 Task: Log work in the project ByteTech for the issue 'Implement a new cloud-based payroll management system for a company with advanced payroll processing and reporting features' spent time as '3w 6d 13h 27m' and remaining time as '5w 3d 6h 51m' and move to top of backlog. Now add the issue to the epic 'Microservices architecture implementation'. Log work in the project ByteTech for the issue 'Integrate a new geolocation feature into an existing mobile application to enhance user experience and personalization' spent time as '5w 2d 17h 40m' and remaining time as '1w 3d 22h 20m' and move to bottom of backlog. Now add the issue to the epic 'Digital product development'
Action: Mouse moved to (113, 202)
Screenshot: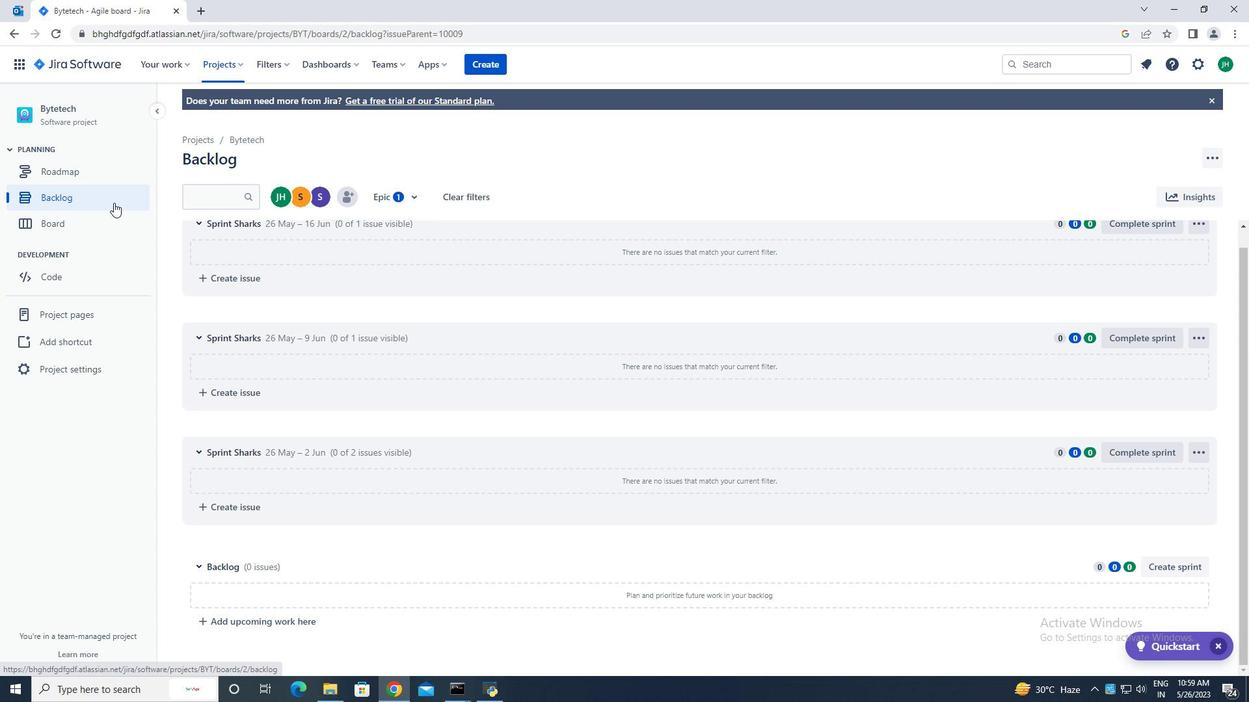 
Action: Mouse pressed left at (113, 202)
Screenshot: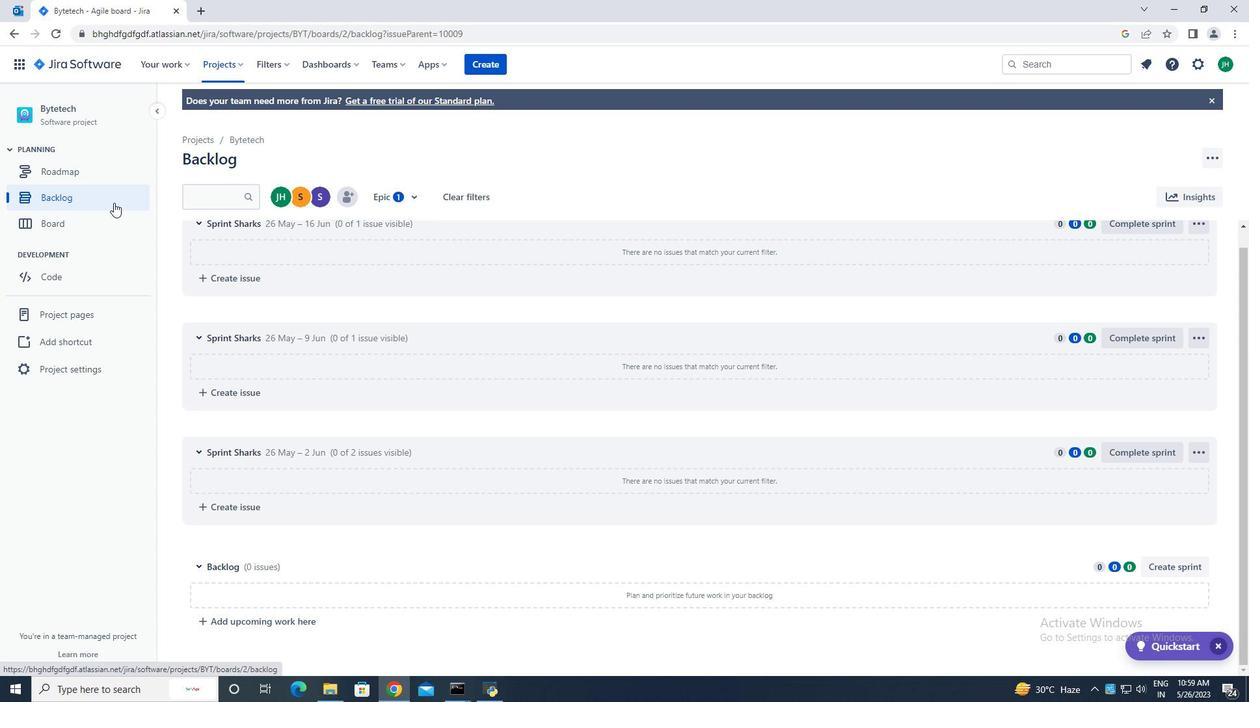 
Action: Mouse moved to (1028, 503)
Screenshot: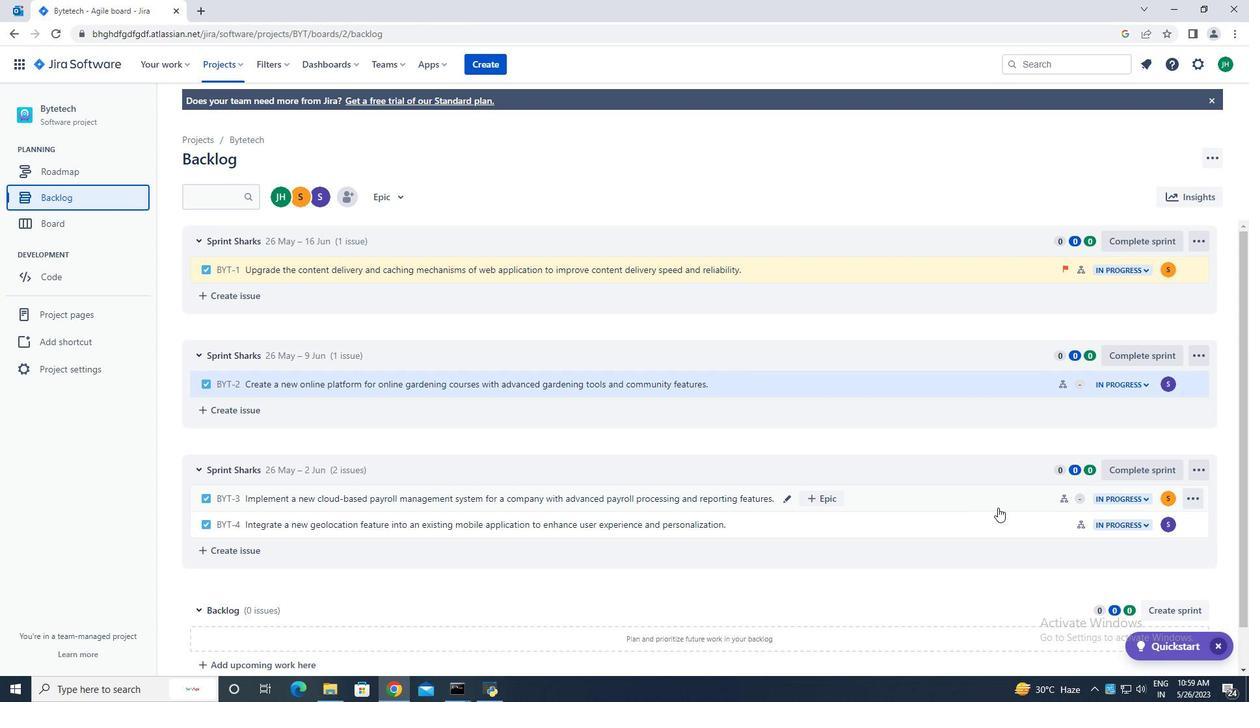 
Action: Mouse pressed left at (1028, 503)
Screenshot: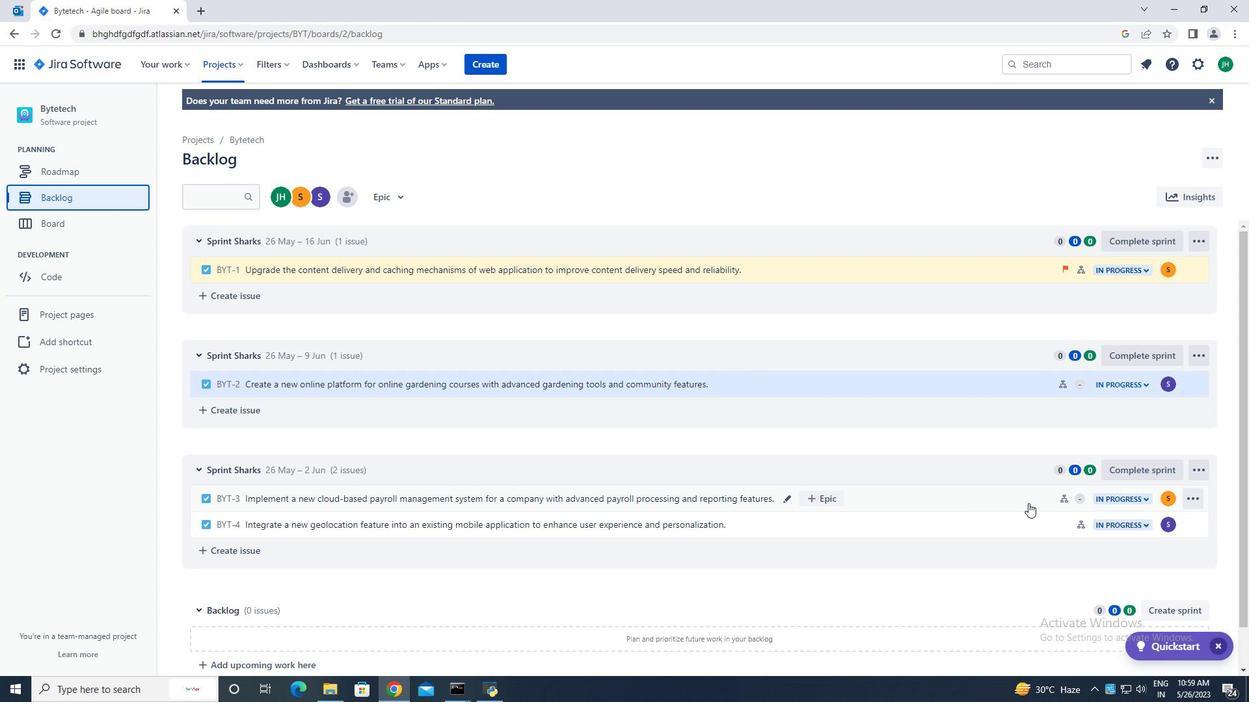 
Action: Mouse moved to (1188, 238)
Screenshot: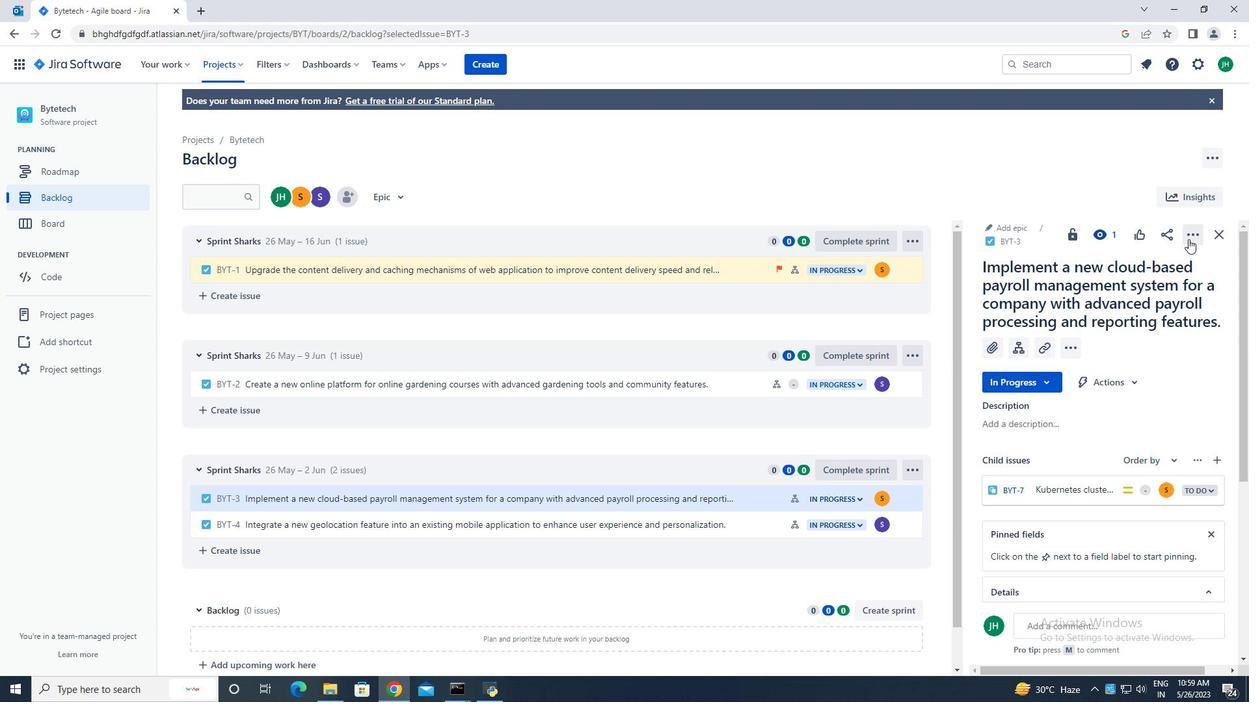 
Action: Mouse pressed left at (1188, 238)
Screenshot: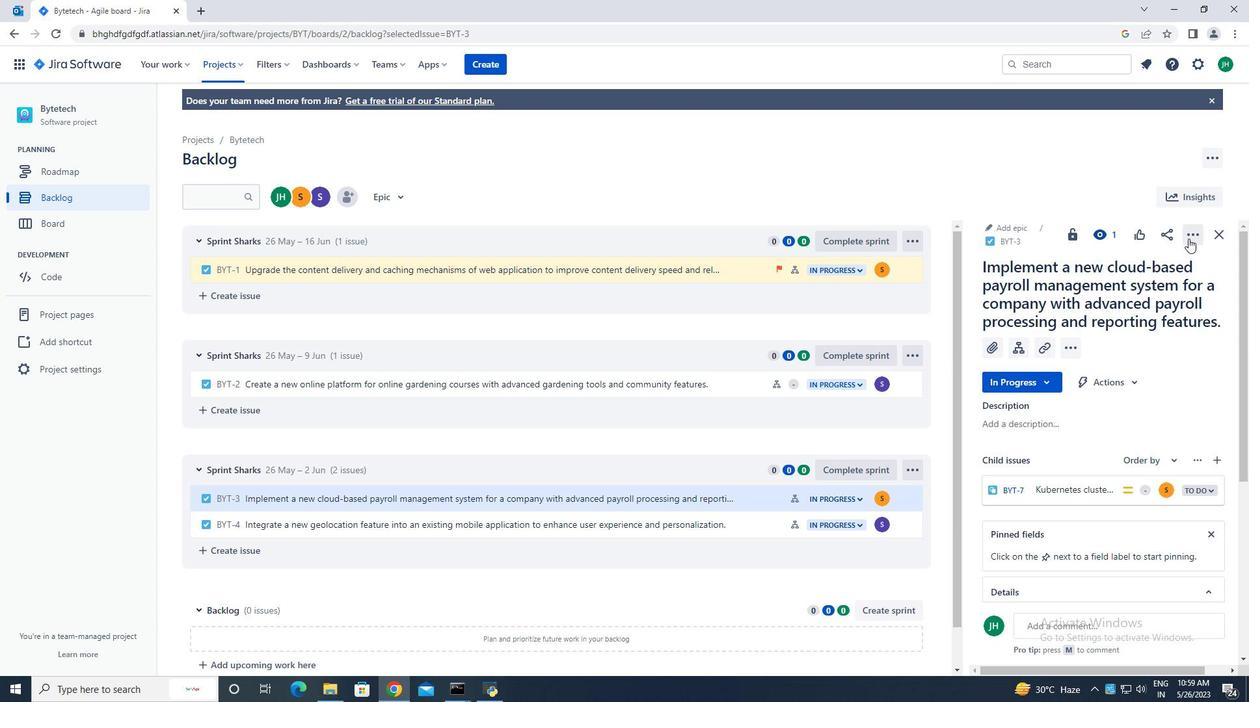 
Action: Mouse moved to (1120, 271)
Screenshot: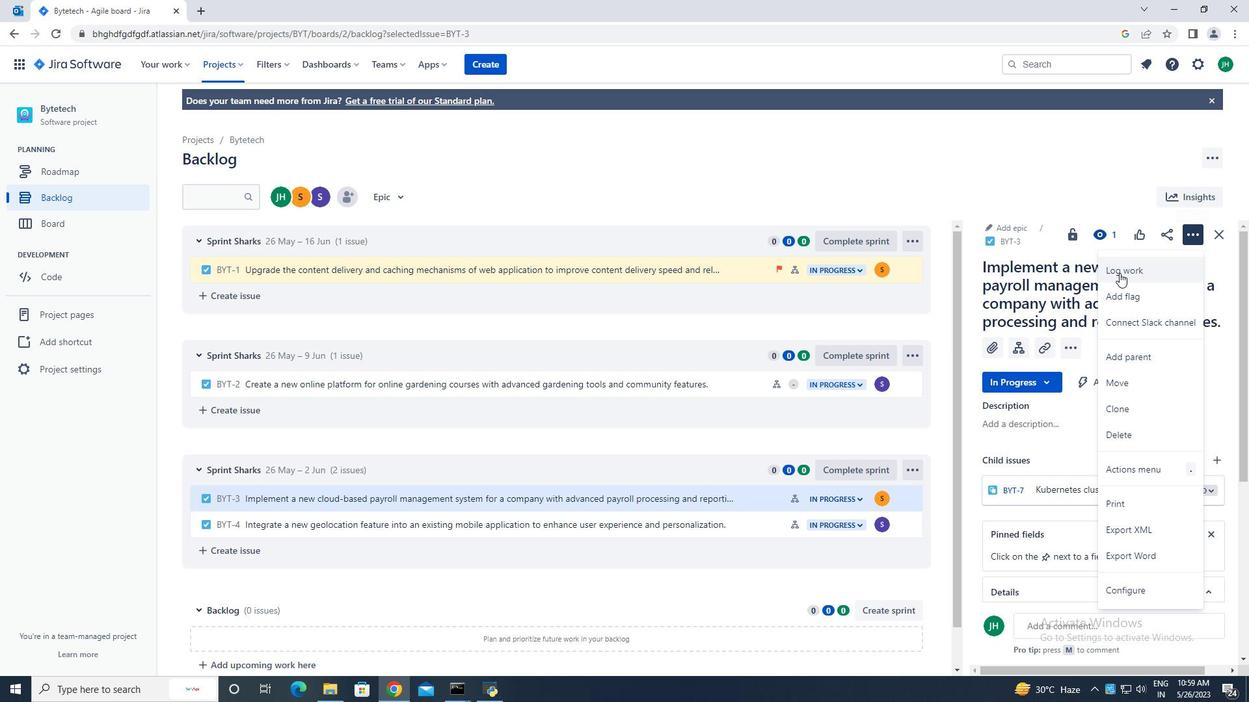 
Action: Mouse pressed left at (1120, 271)
Screenshot: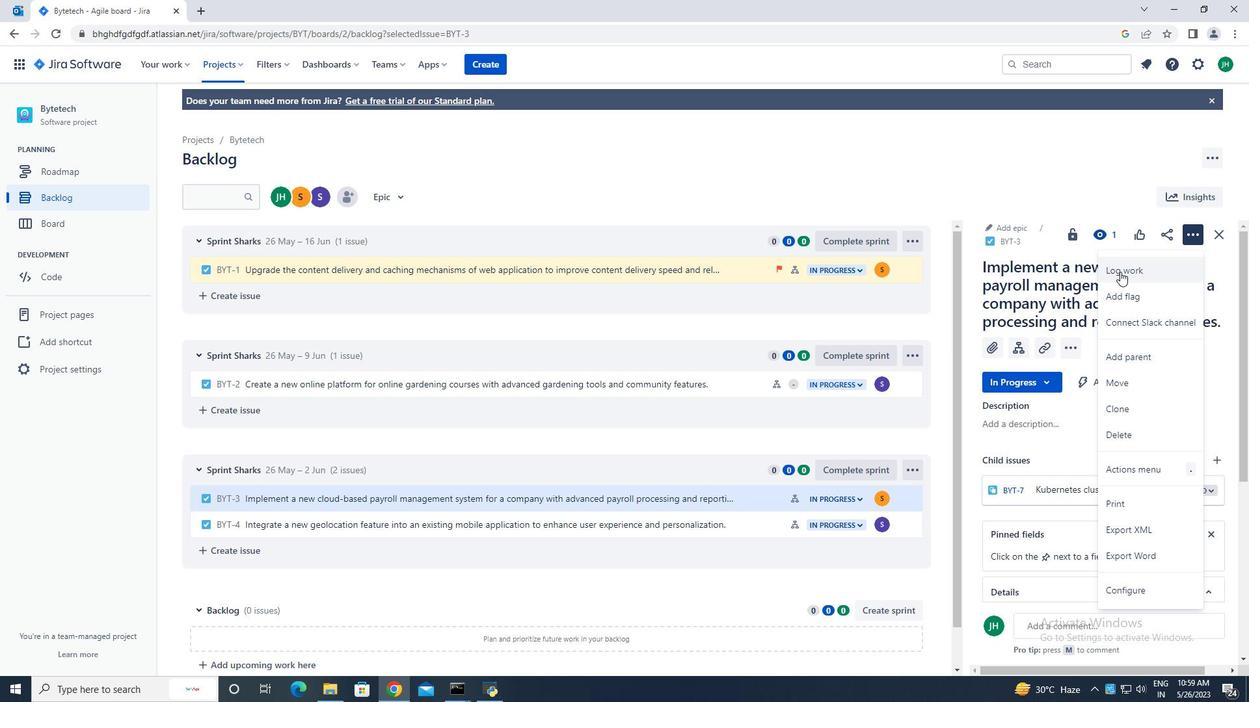 
Action: Mouse moved to (567, 193)
Screenshot: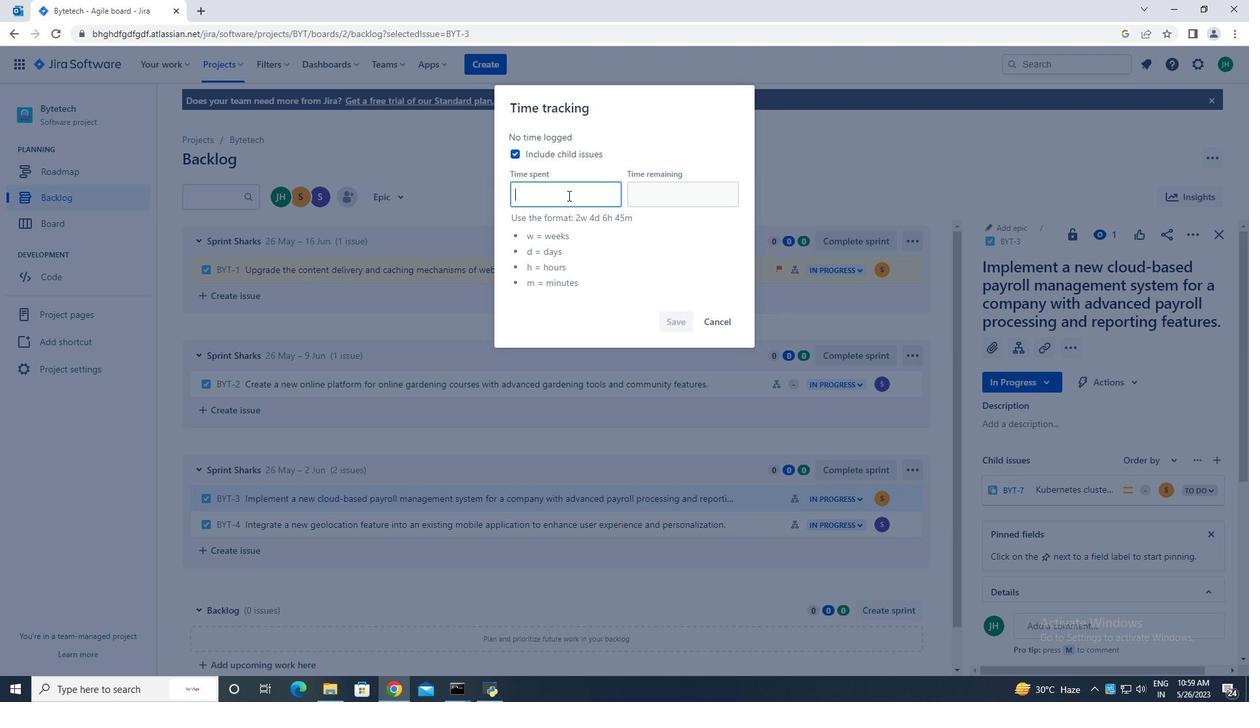 
Action: Key pressed 3w<Key.space>6d<Key.space>13h<Key.space>27m
Screenshot: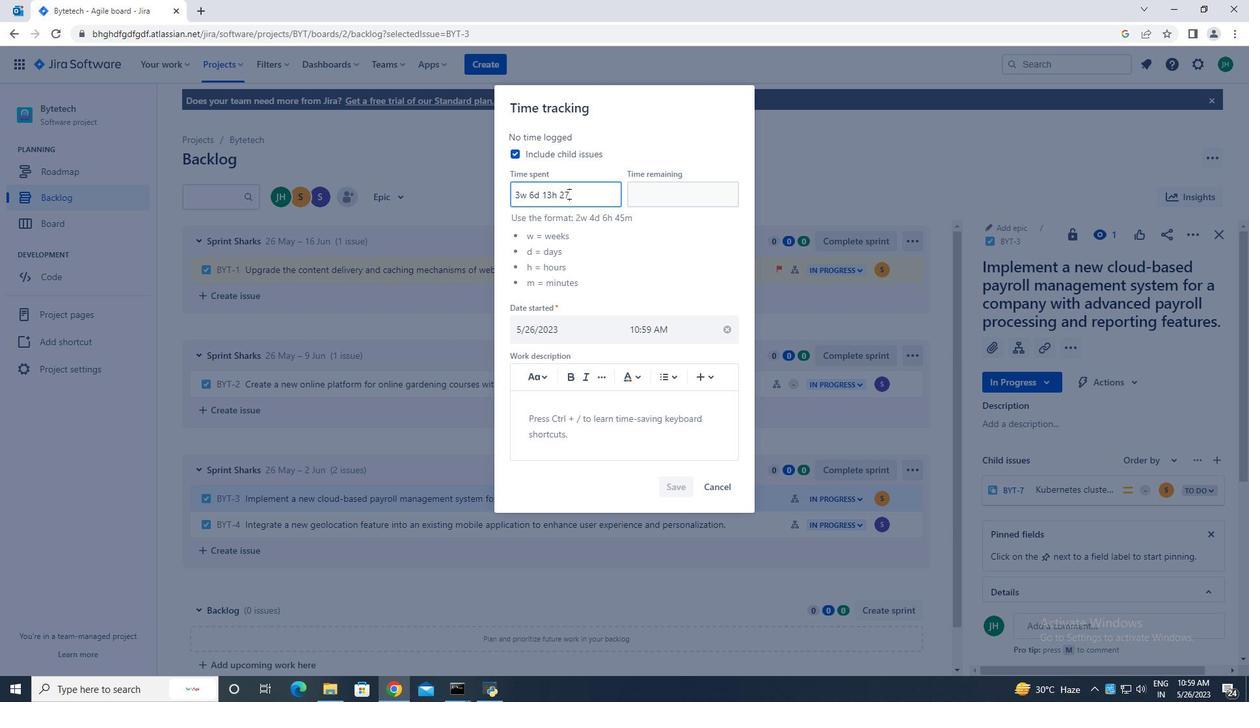 
Action: Mouse moved to (679, 197)
Screenshot: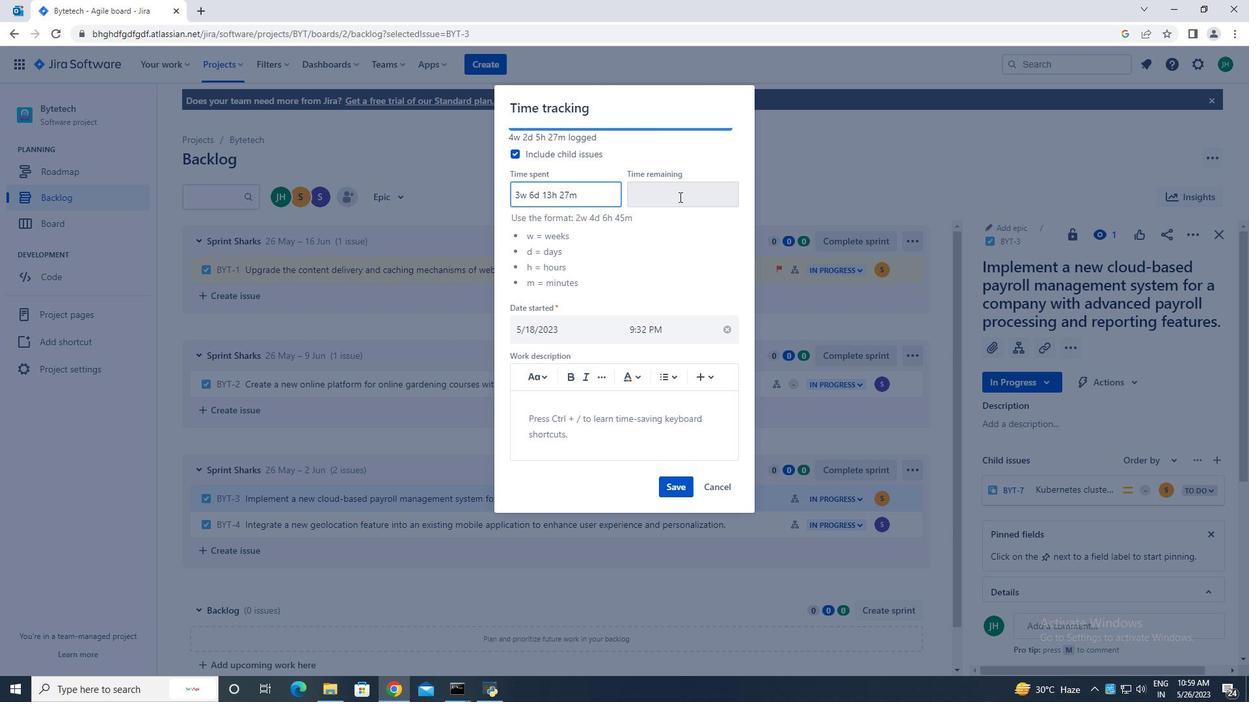 
Action: Mouse pressed left at (679, 197)
Screenshot: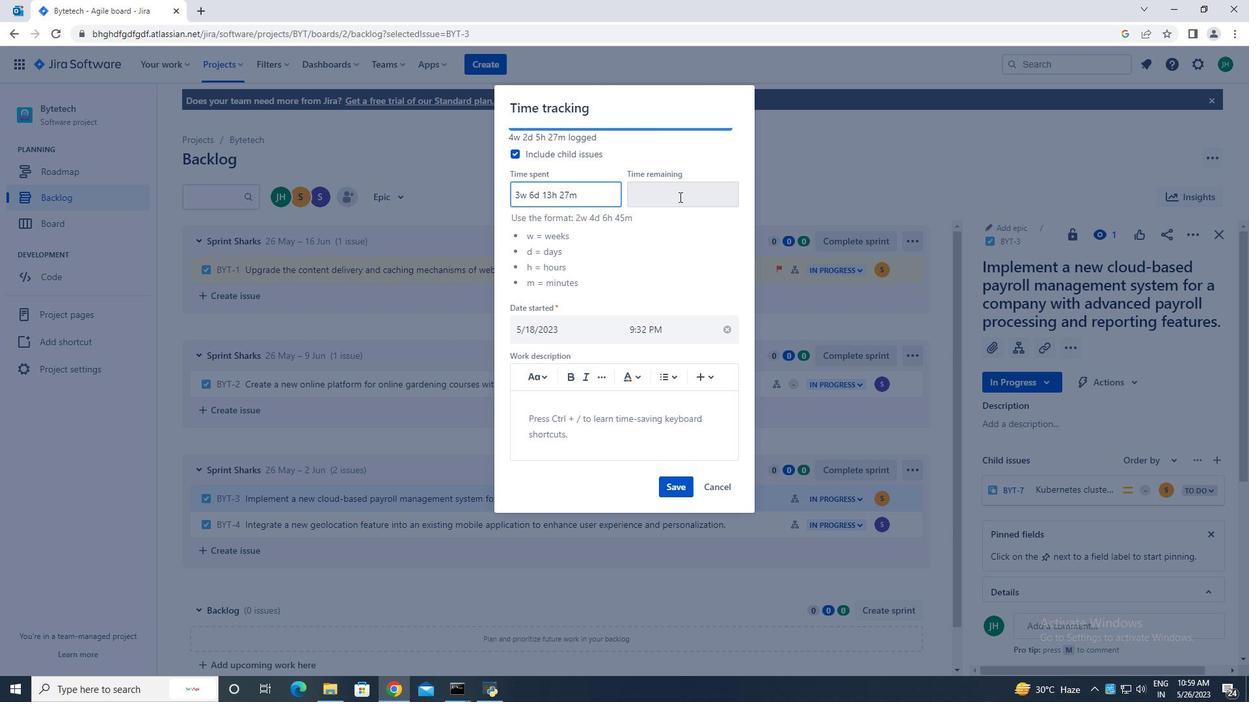 
Action: Key pressed 5w<Key.space>3d<Key.space>6h<Key.space>51m
Screenshot: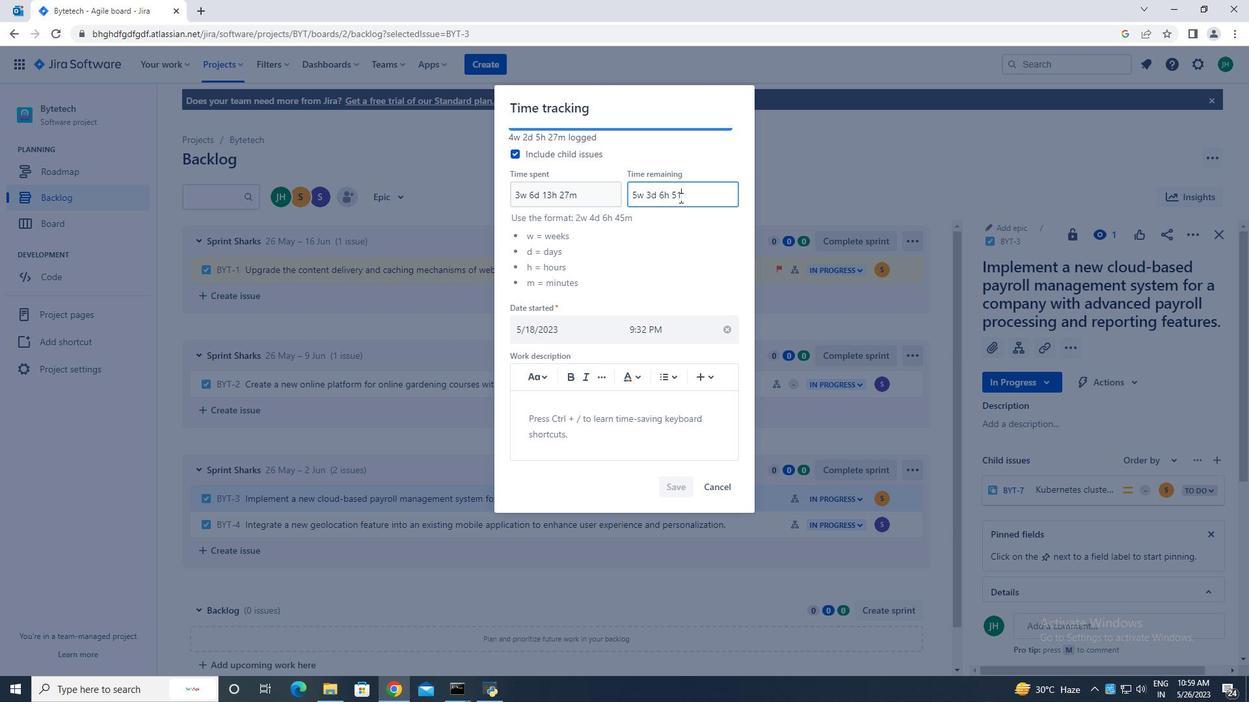 
Action: Mouse moved to (685, 483)
Screenshot: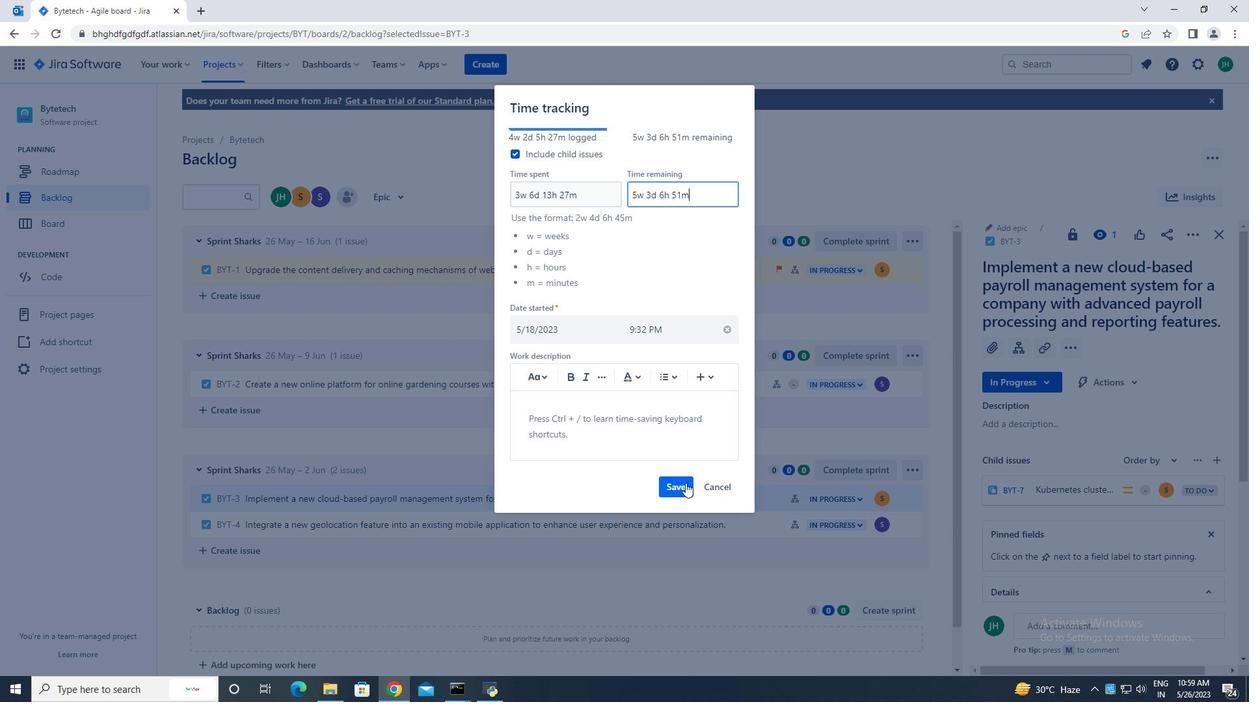 
Action: Mouse pressed left at (685, 483)
Screenshot: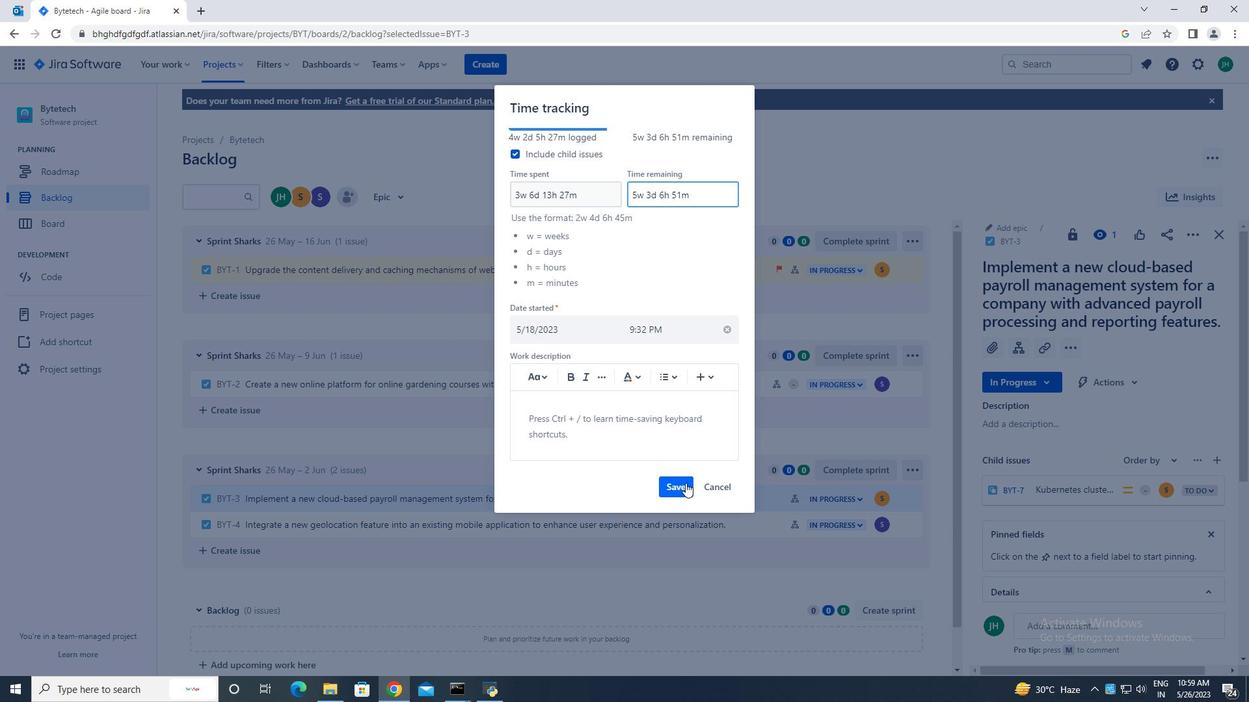 
Action: Mouse moved to (908, 496)
Screenshot: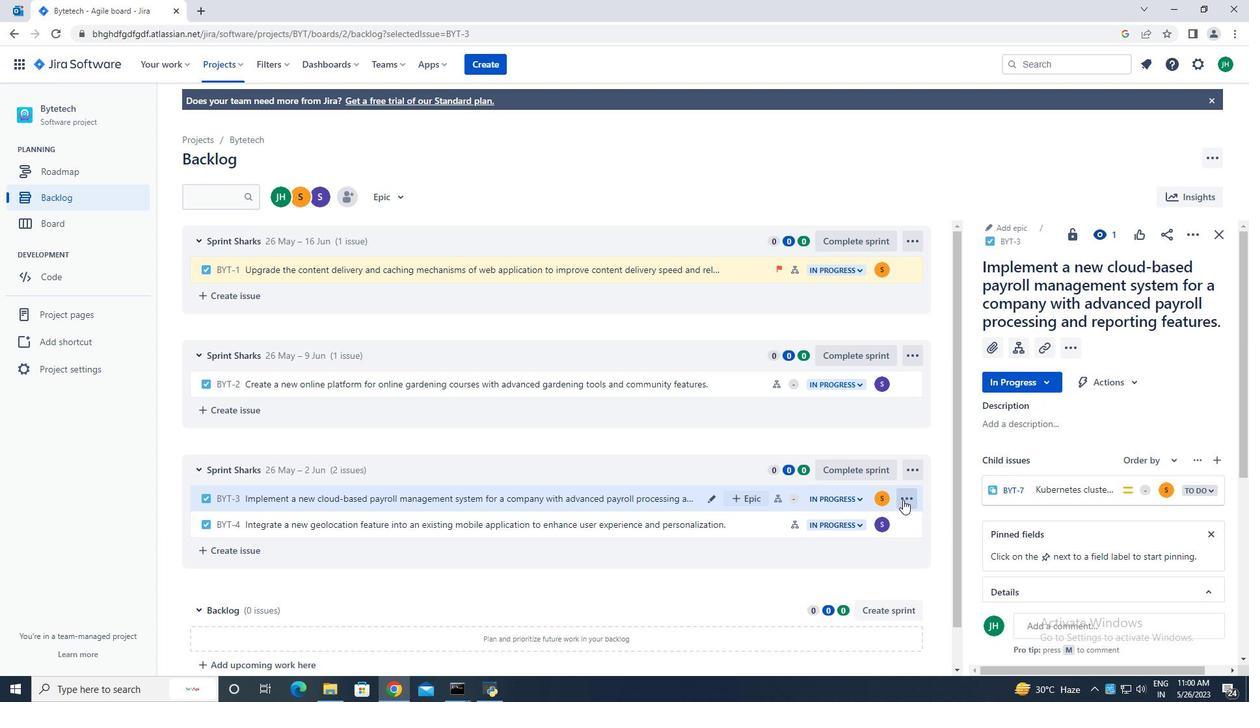 
Action: Mouse pressed left at (908, 496)
Screenshot: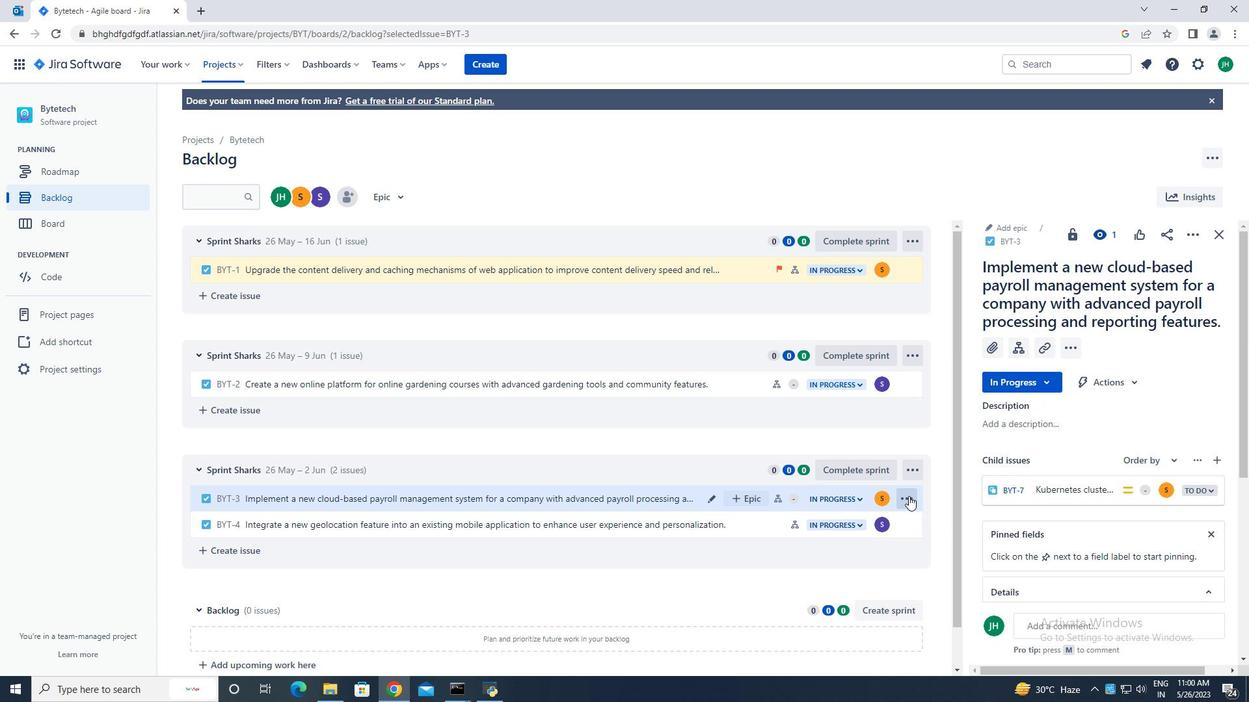 
Action: Mouse moved to (869, 445)
Screenshot: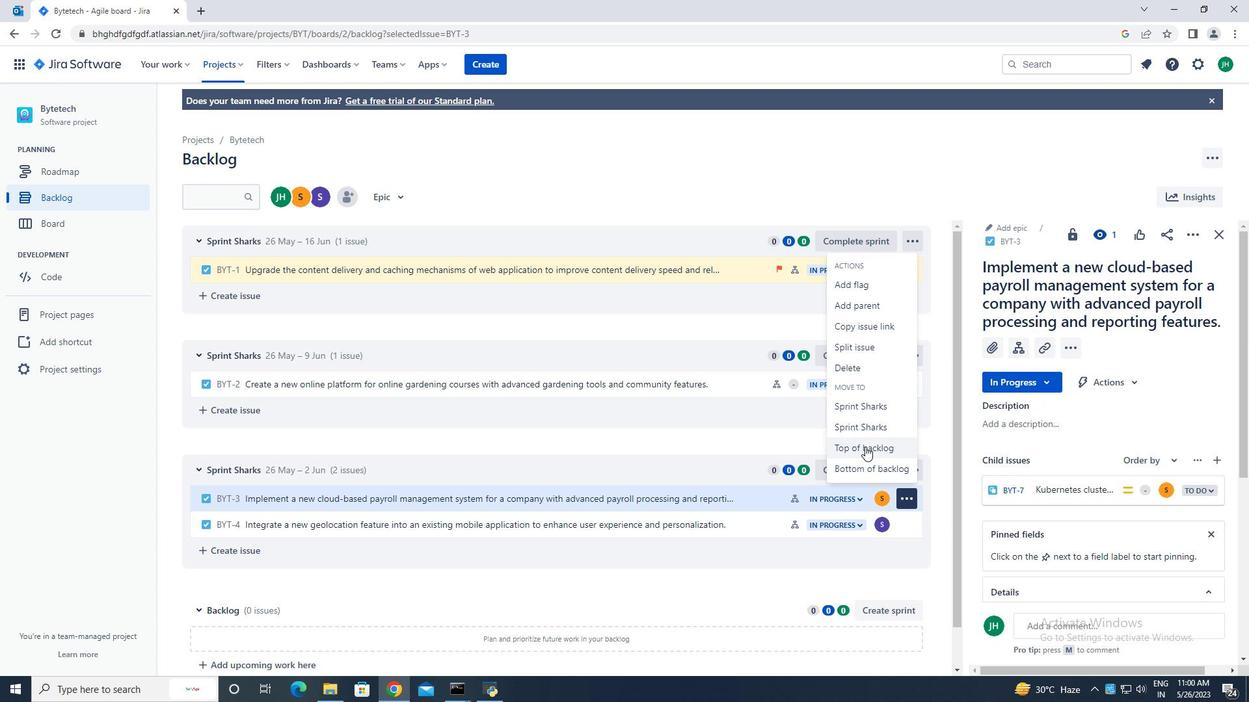 
Action: Mouse pressed left at (869, 445)
Screenshot: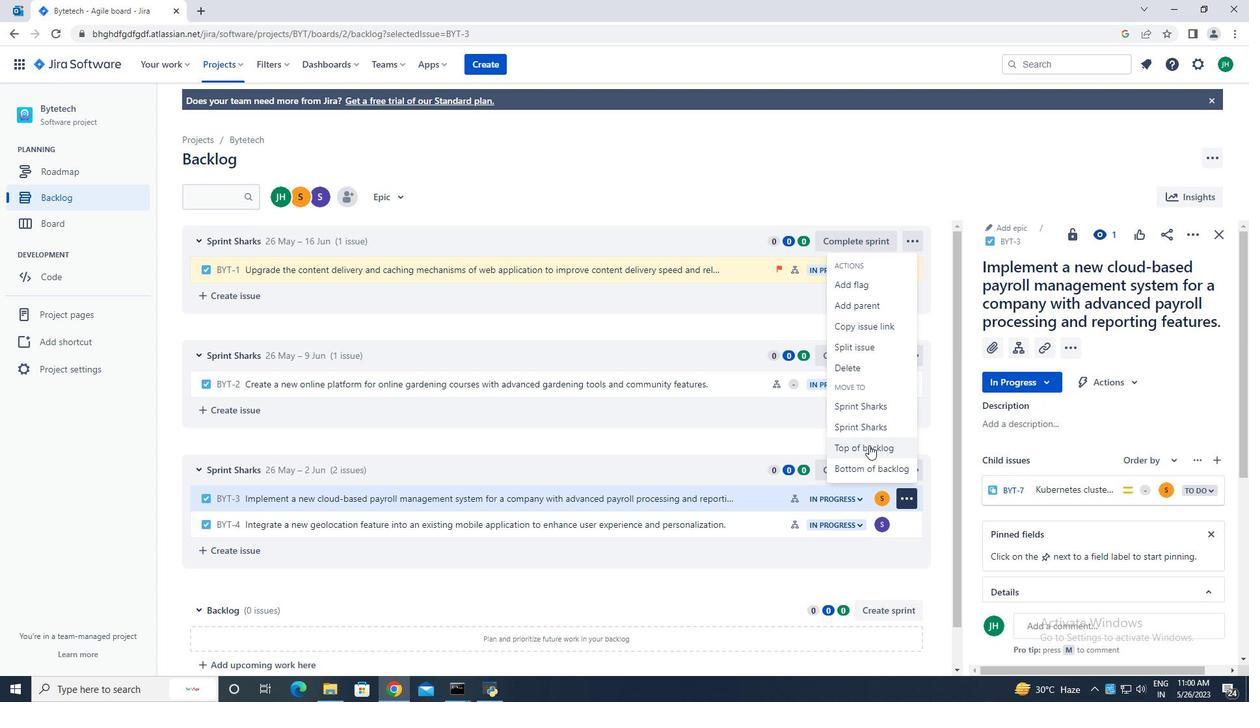 
Action: Mouse moved to (685, 210)
Screenshot: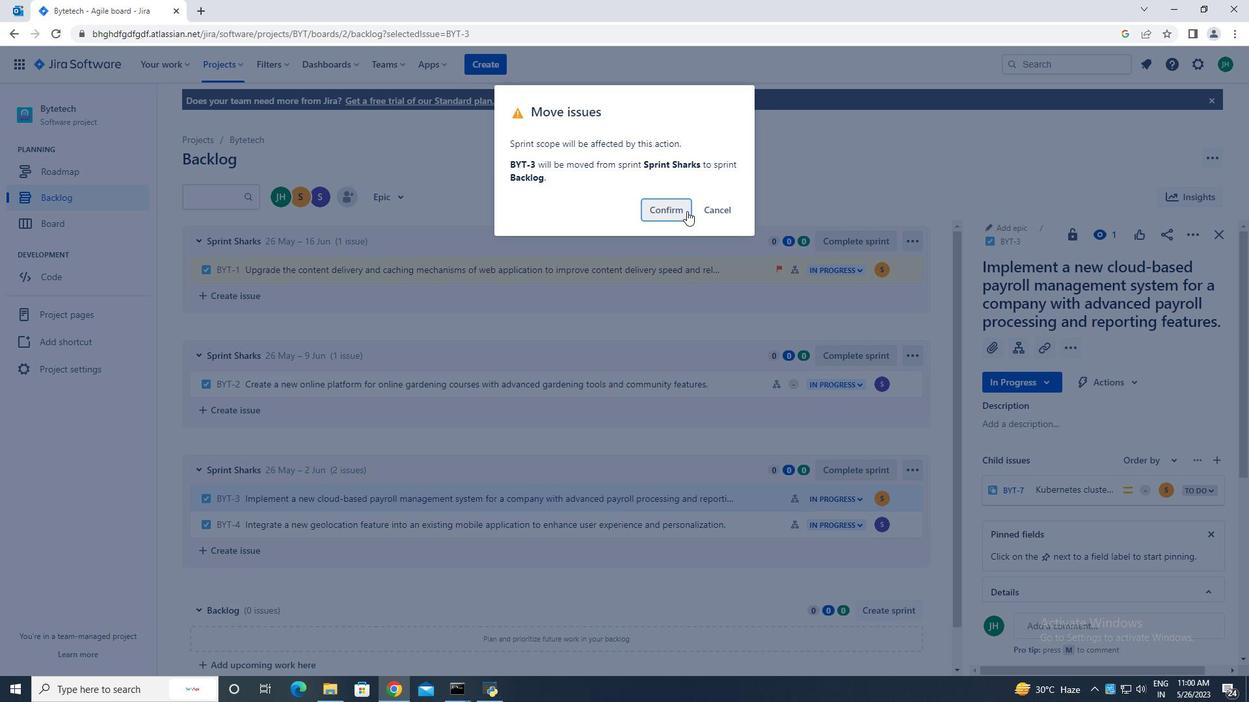 
Action: Mouse pressed left at (685, 210)
Screenshot: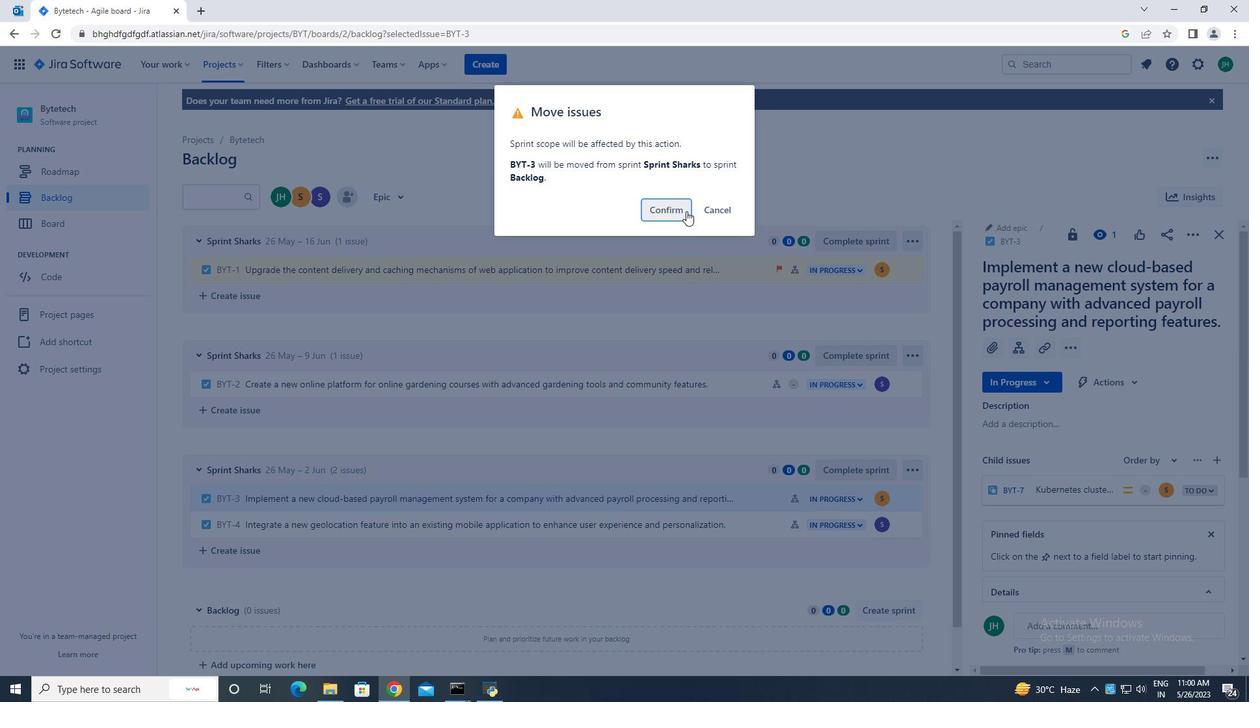 
Action: Mouse moved to (1221, 234)
Screenshot: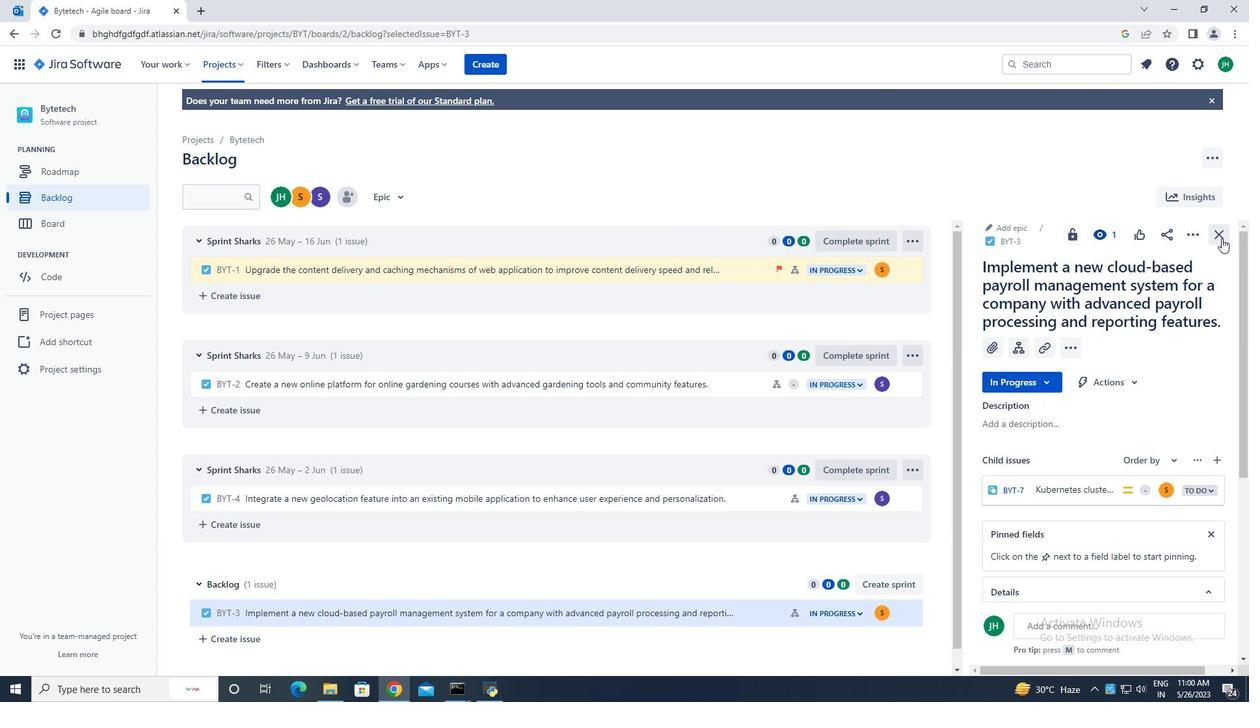 
Action: Mouse pressed left at (1221, 234)
Screenshot: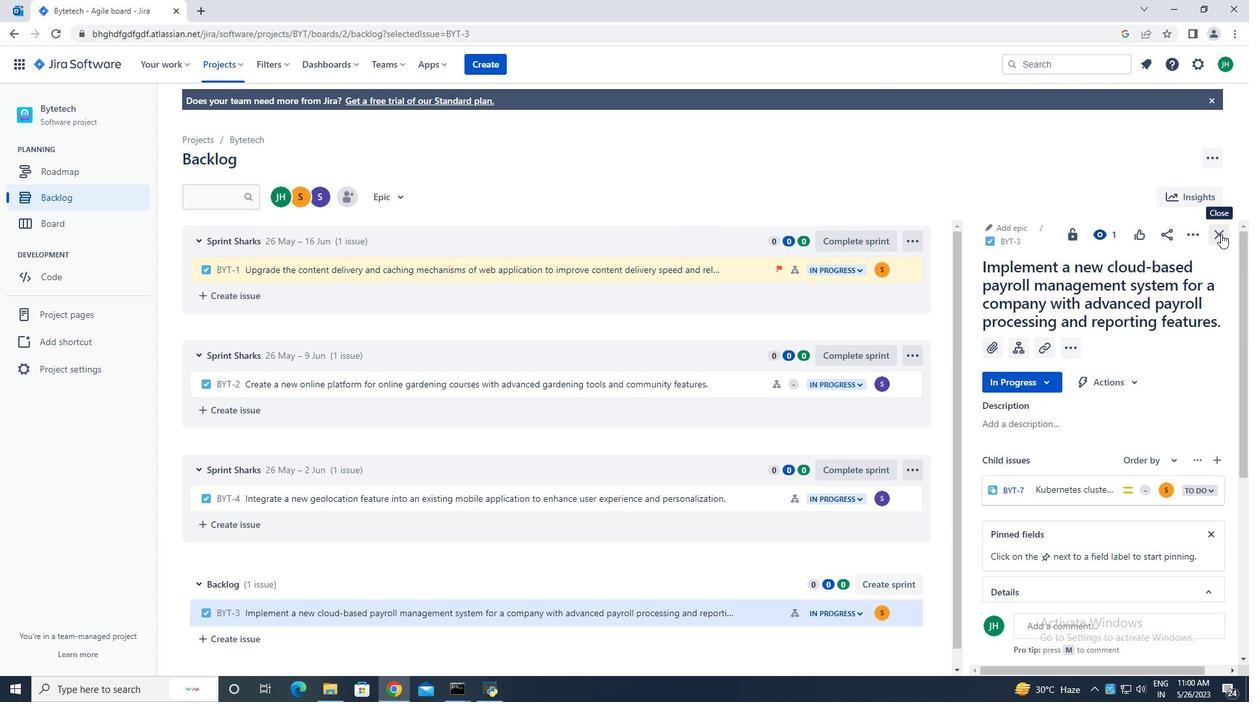
Action: Mouse moved to (387, 198)
Screenshot: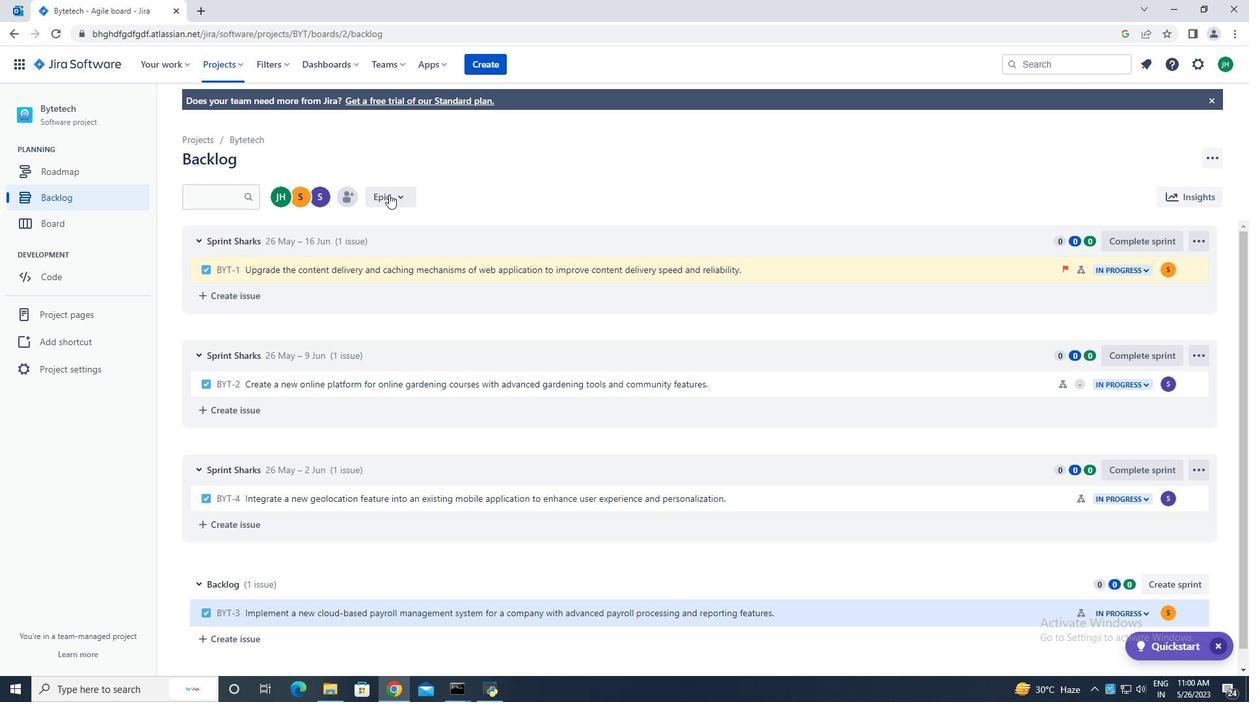 
Action: Mouse pressed left at (387, 198)
Screenshot: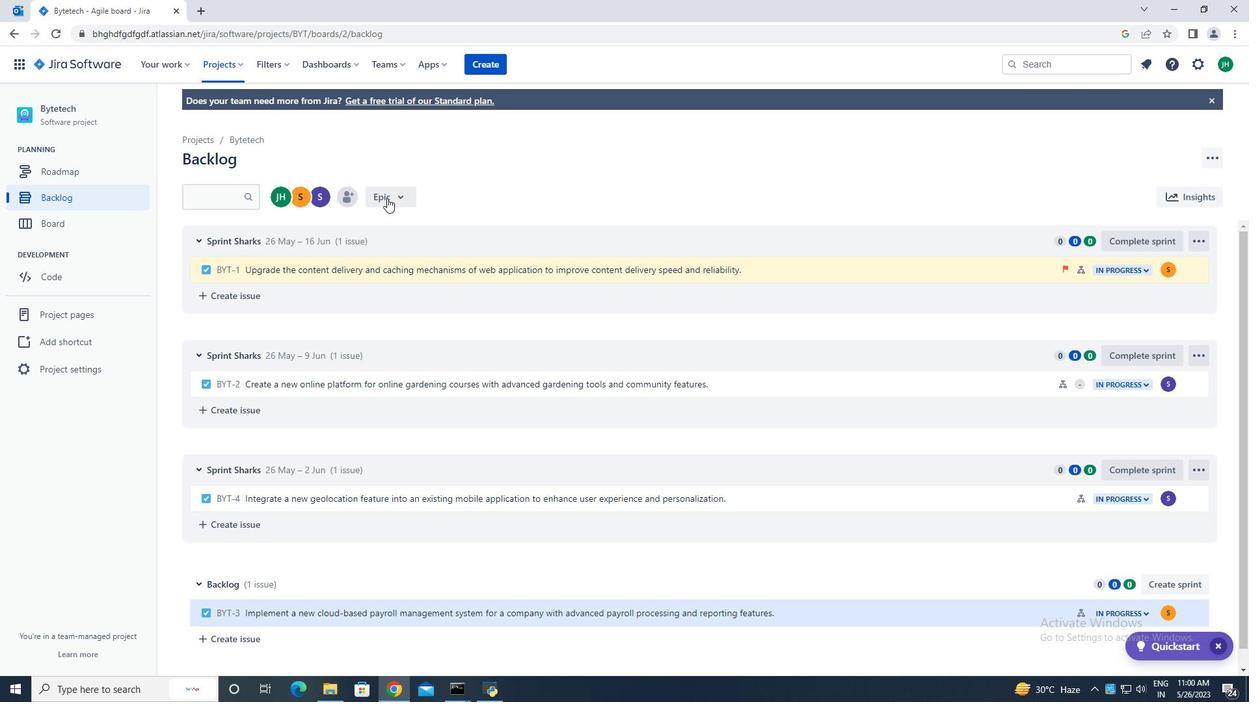 
Action: Mouse moved to (430, 290)
Screenshot: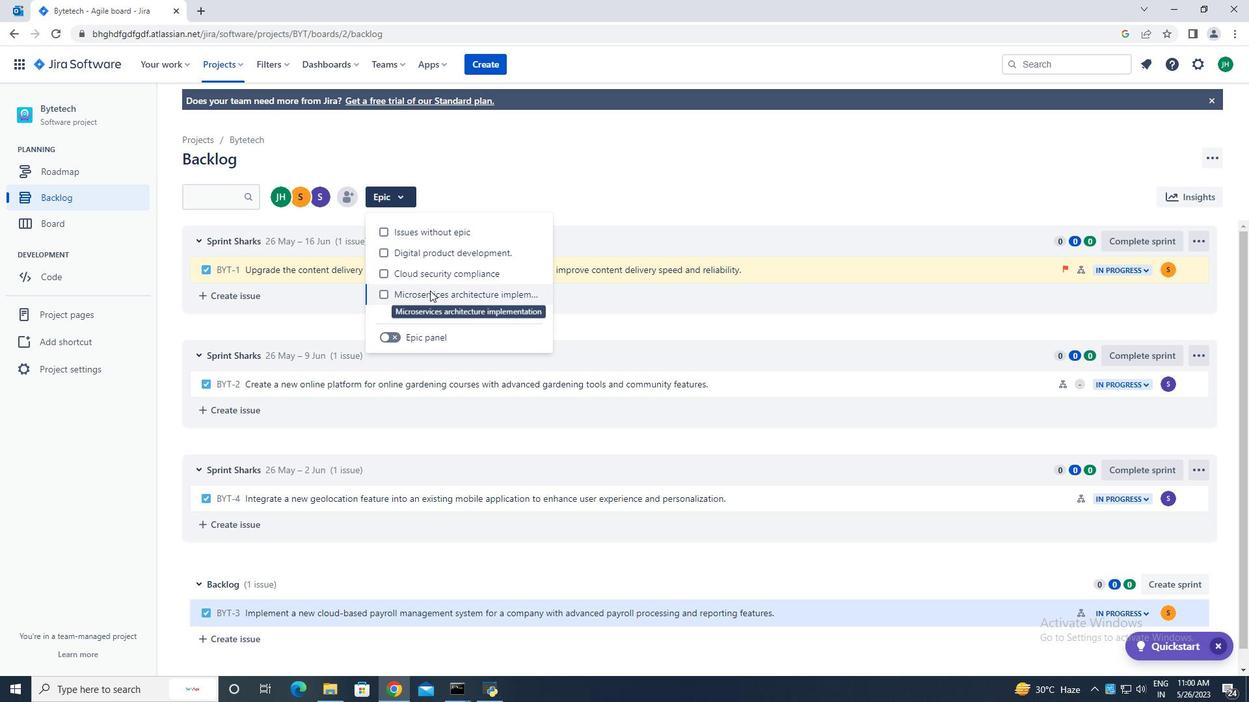 
Action: Mouse pressed left at (430, 290)
Screenshot: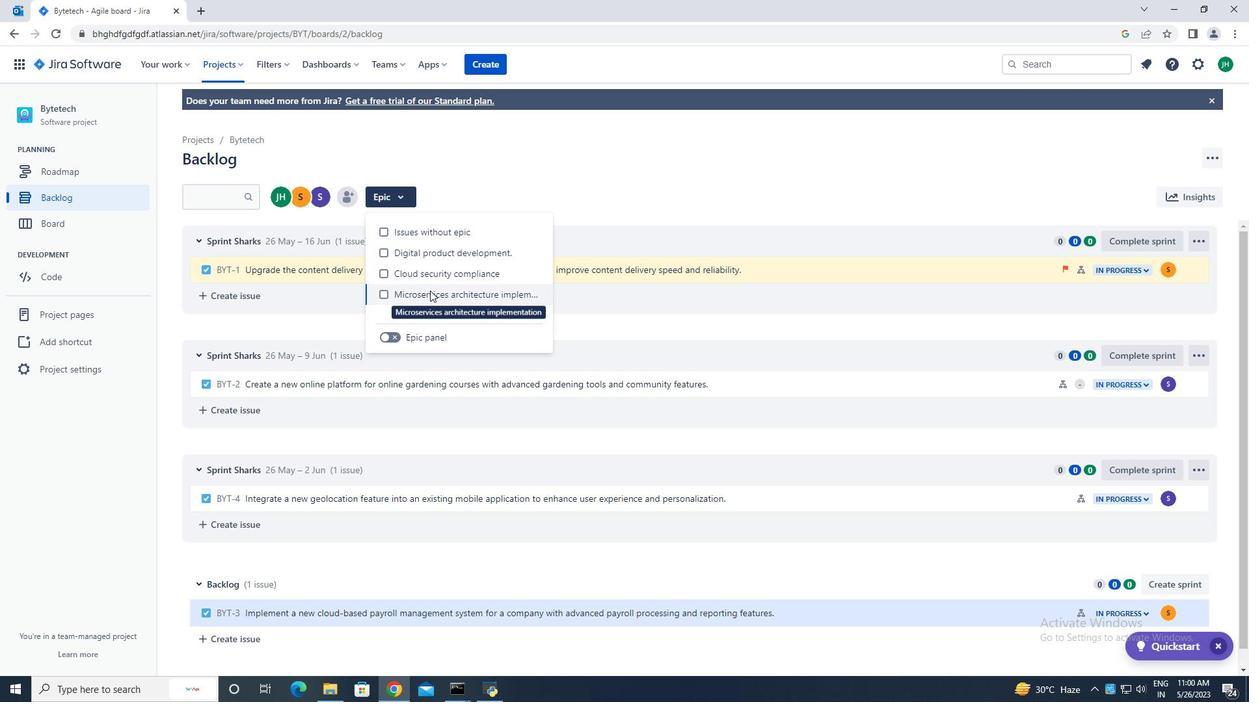 
Action: Mouse moved to (485, 156)
Screenshot: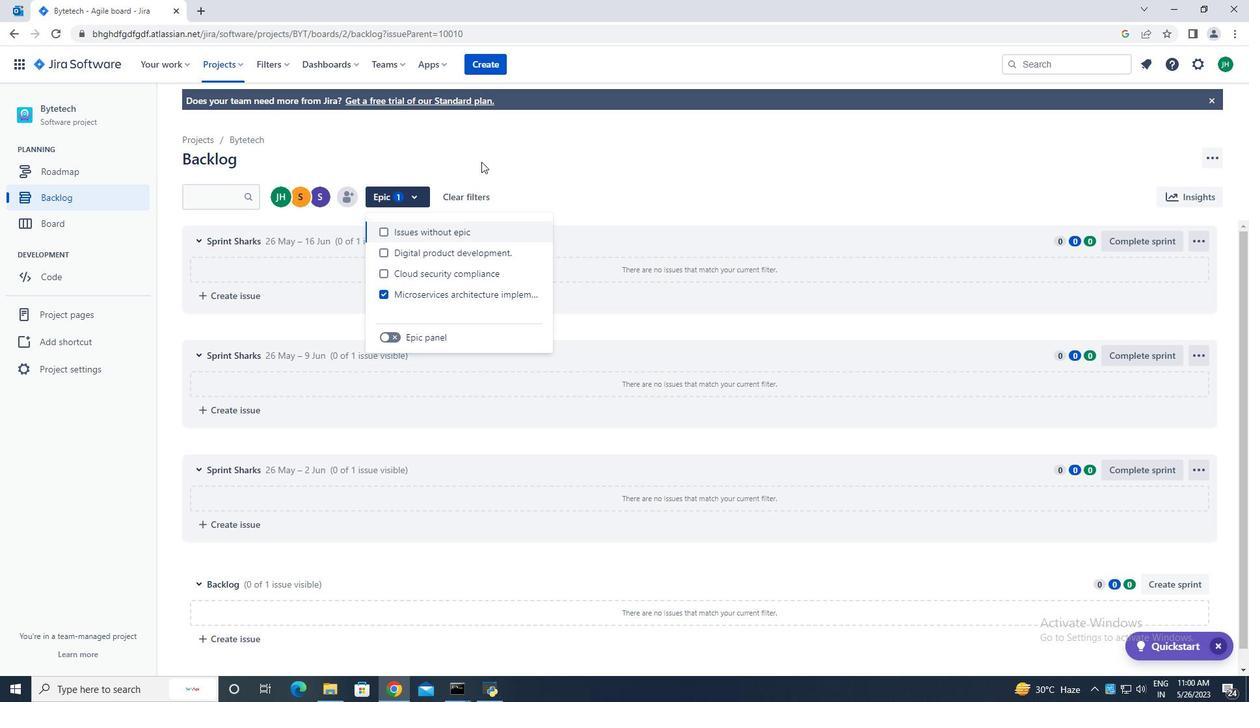 
Action: Mouse pressed left at (485, 156)
Screenshot: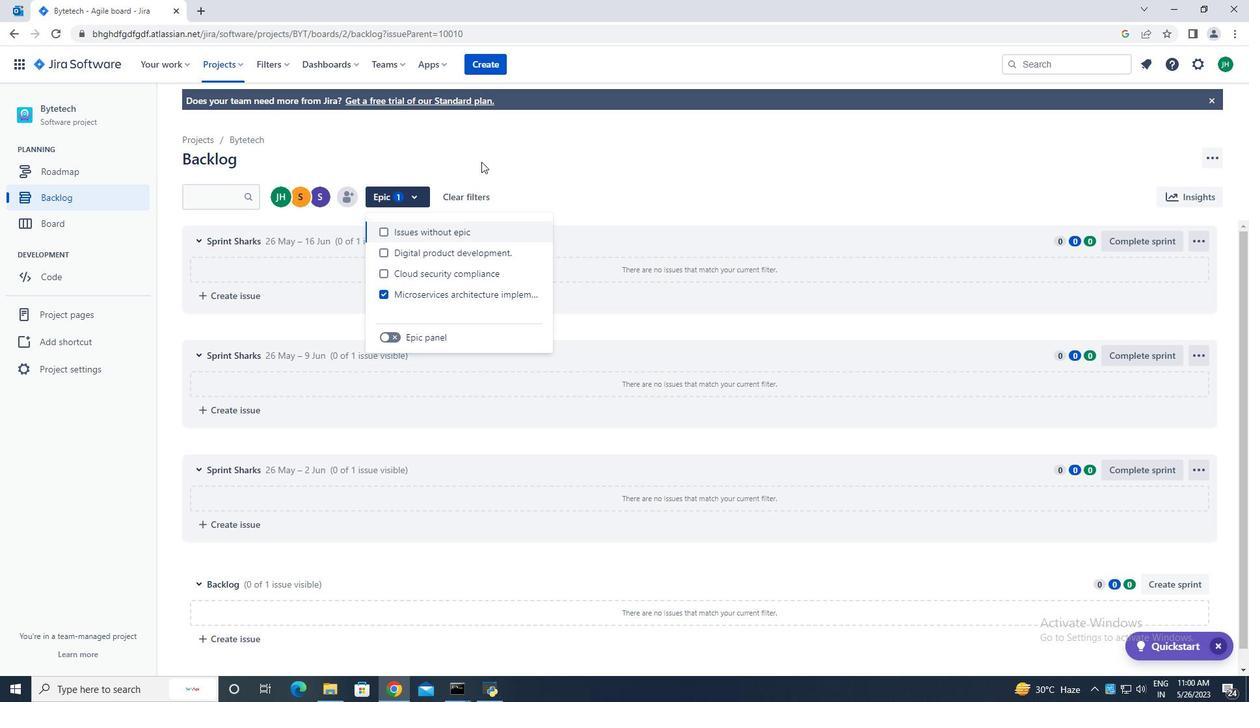 
Action: Mouse moved to (117, 196)
Screenshot: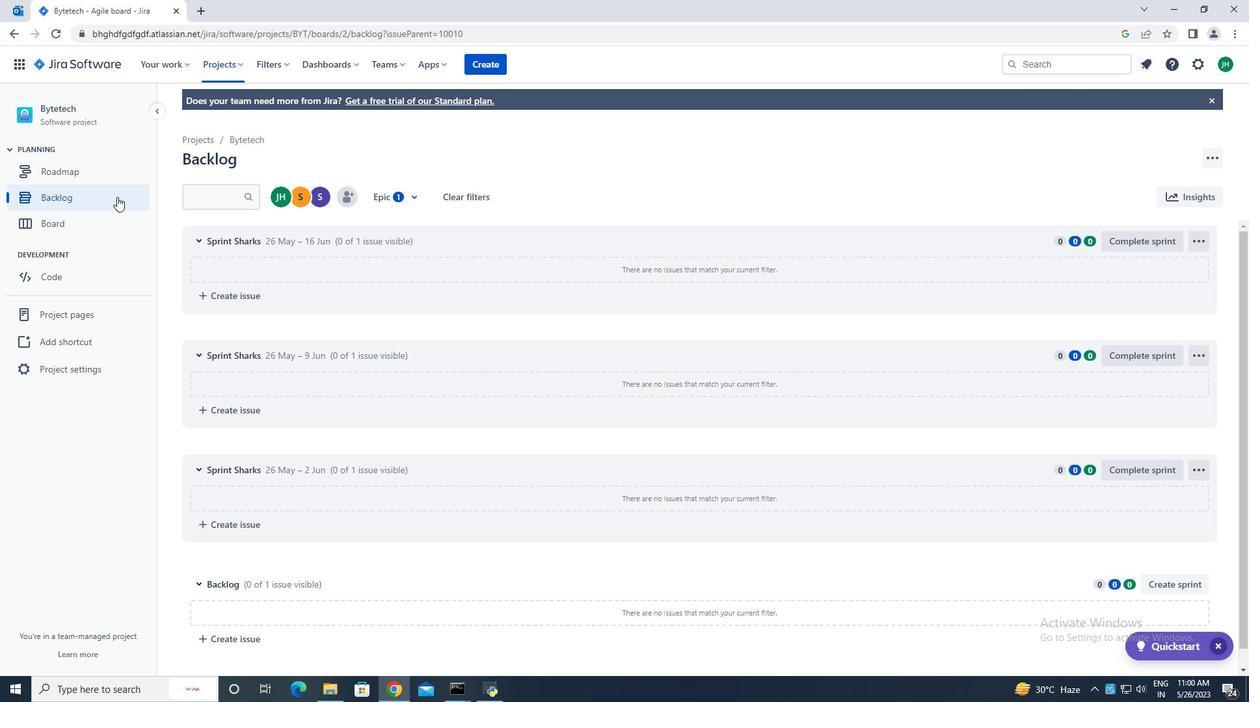 
Action: Mouse pressed left at (117, 196)
Screenshot: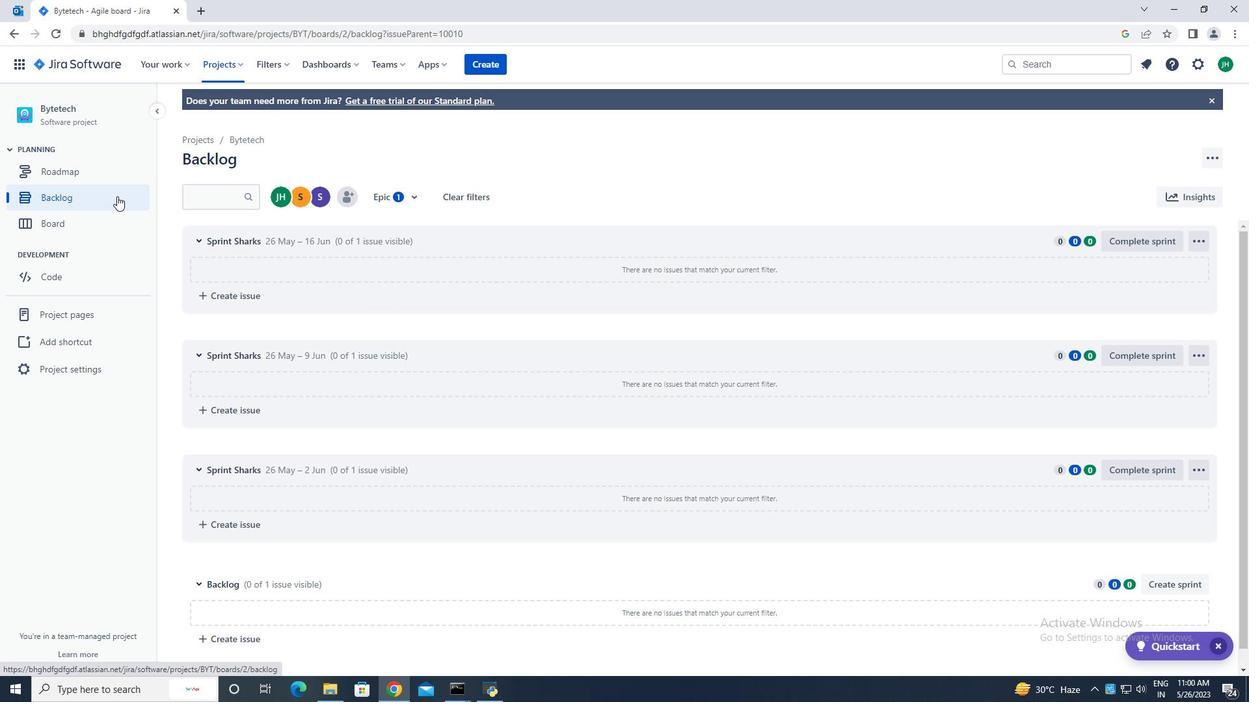 
Action: Mouse moved to (658, 474)
Screenshot: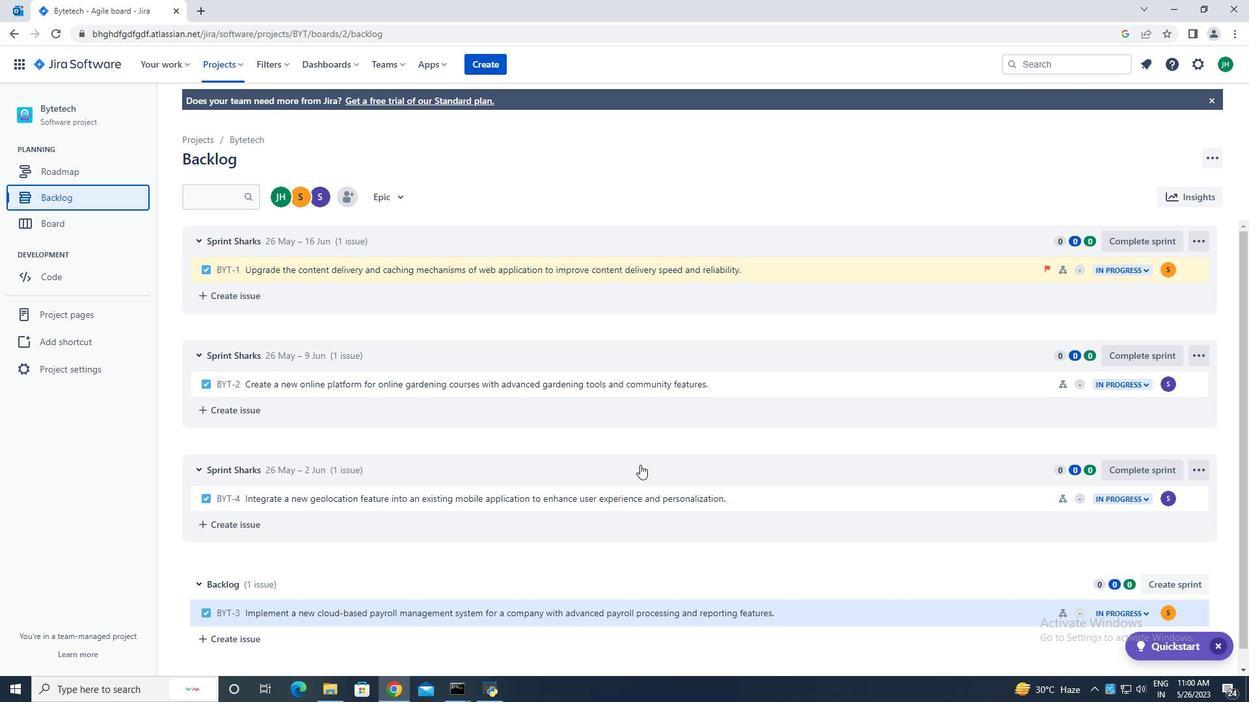 
Action: Mouse scrolled (658, 474) with delta (0, 0)
Screenshot: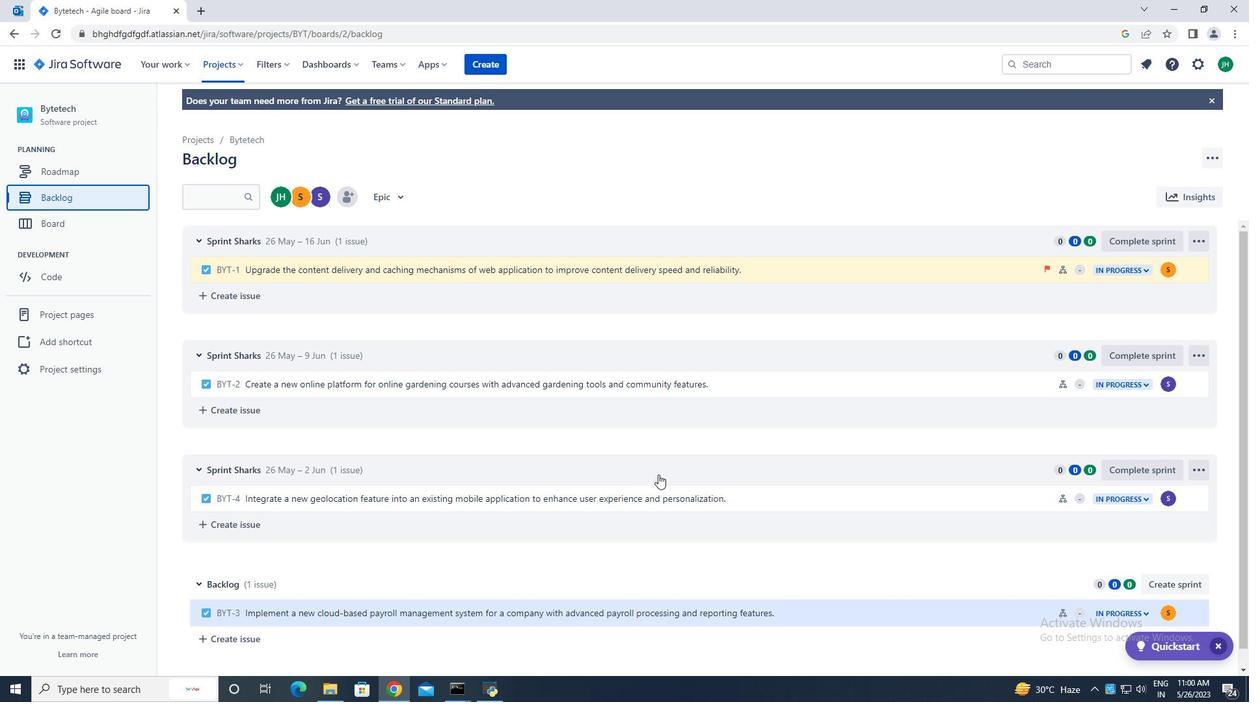 
Action: Mouse scrolled (658, 474) with delta (0, 0)
Screenshot: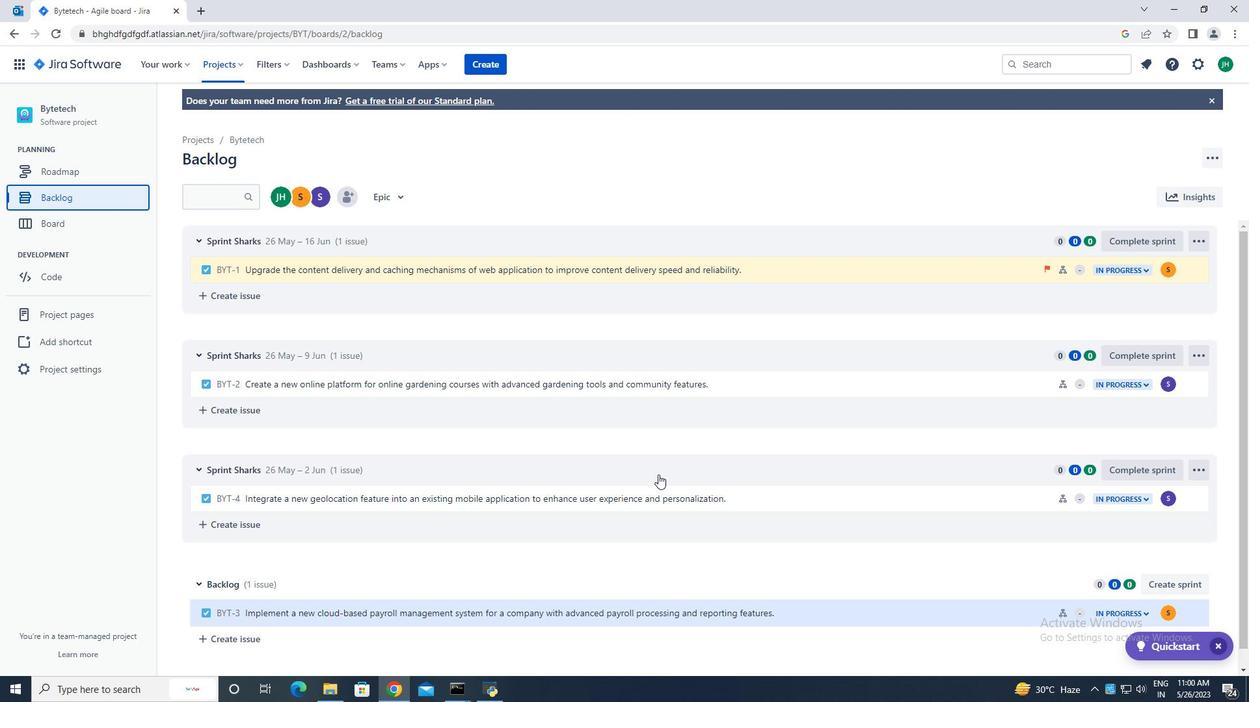 
Action: Mouse scrolled (658, 474) with delta (0, 0)
Screenshot: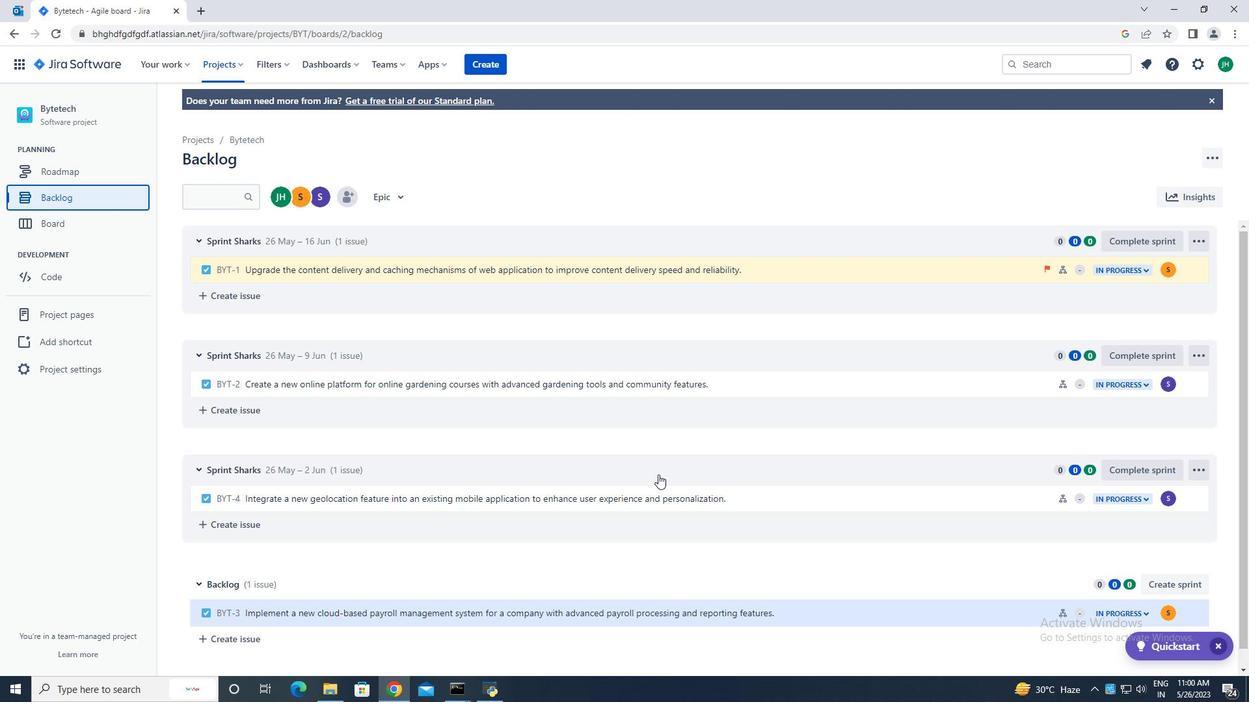 
Action: Mouse moved to (1005, 485)
Screenshot: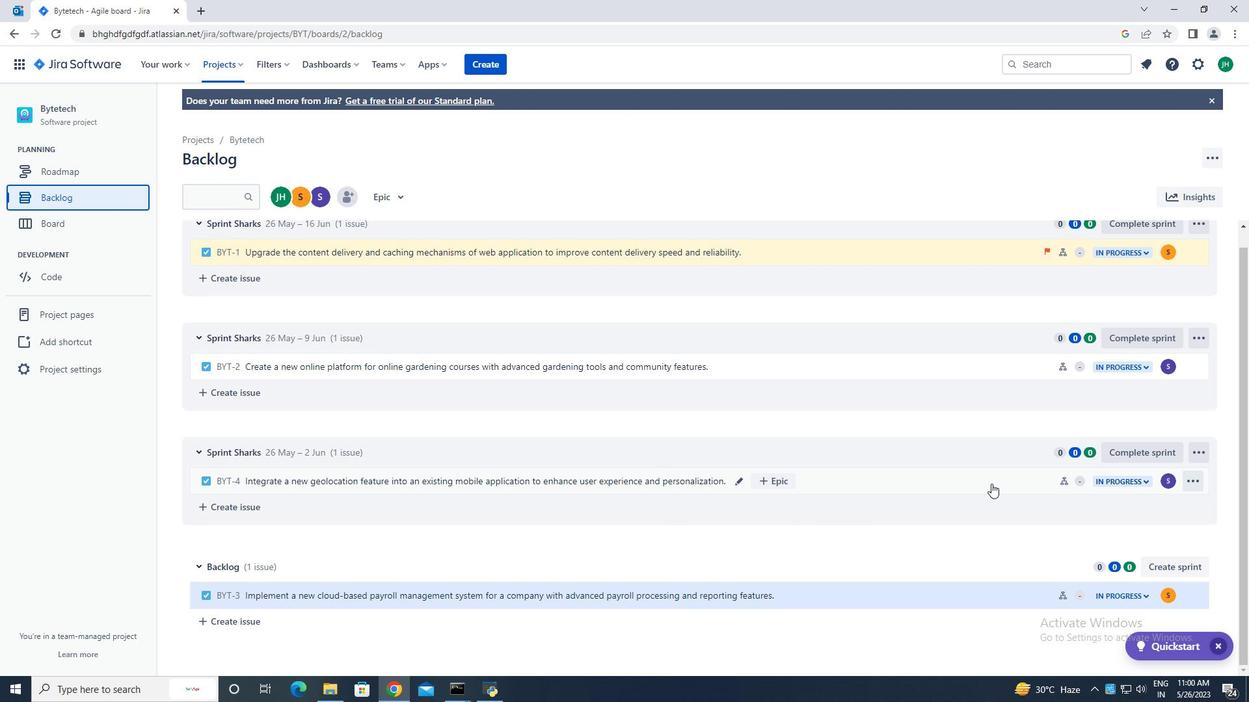 
Action: Mouse pressed left at (1005, 485)
Screenshot: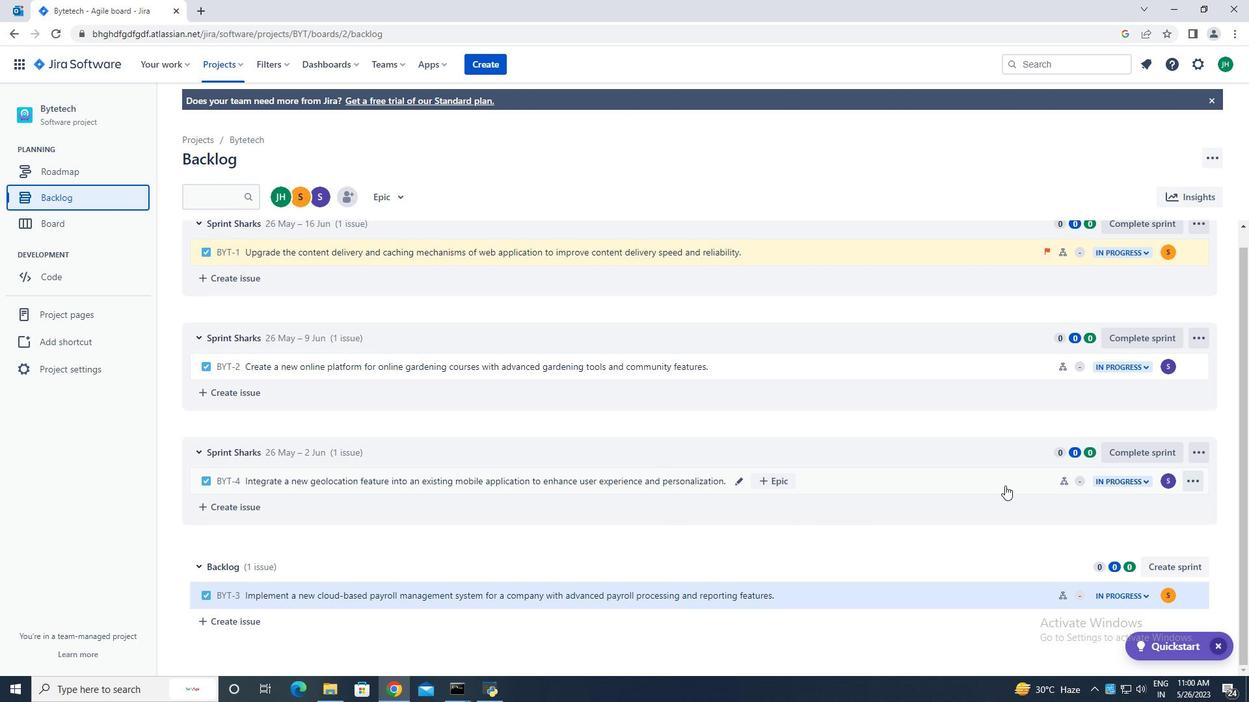 
Action: Mouse moved to (1196, 233)
Screenshot: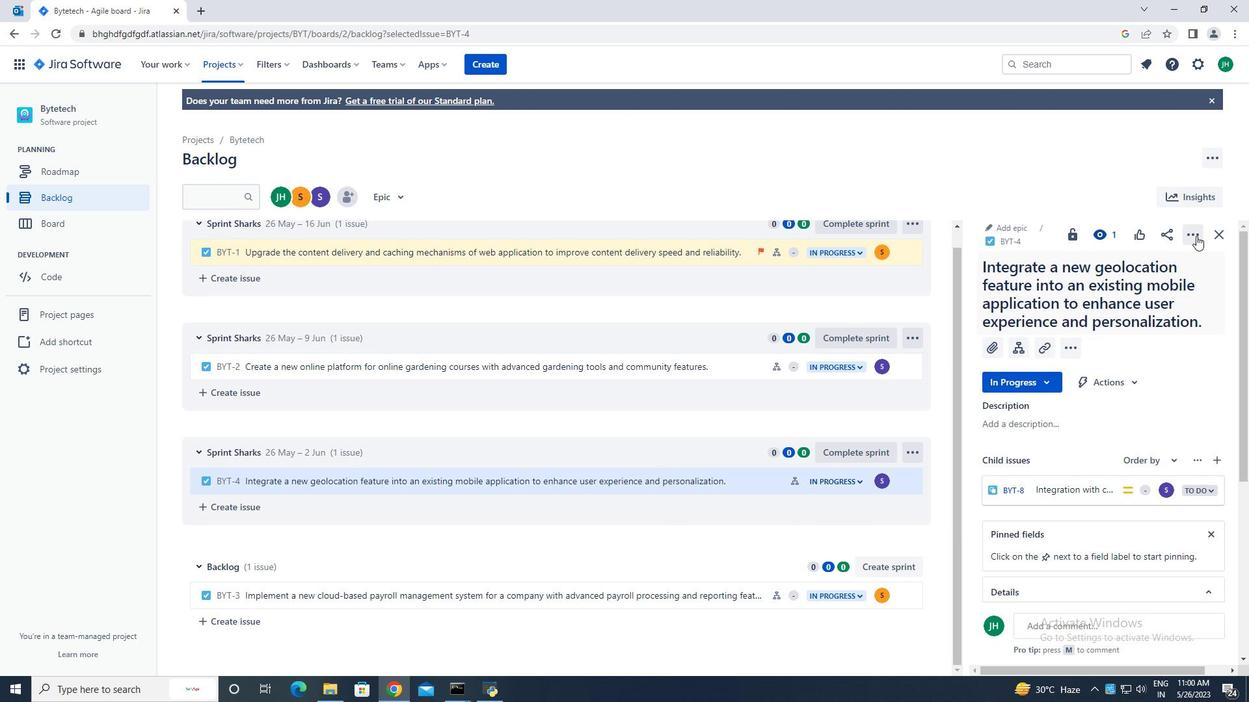 
Action: Mouse pressed left at (1196, 233)
Screenshot: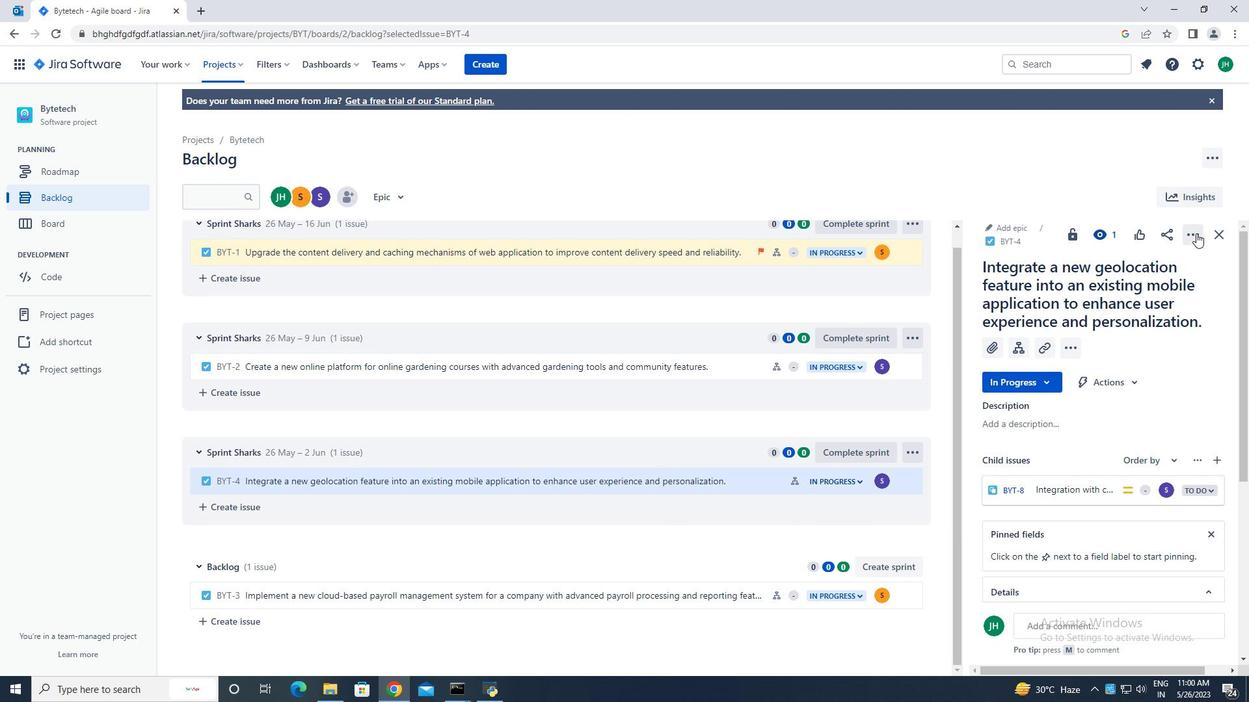 
Action: Mouse moved to (1140, 269)
Screenshot: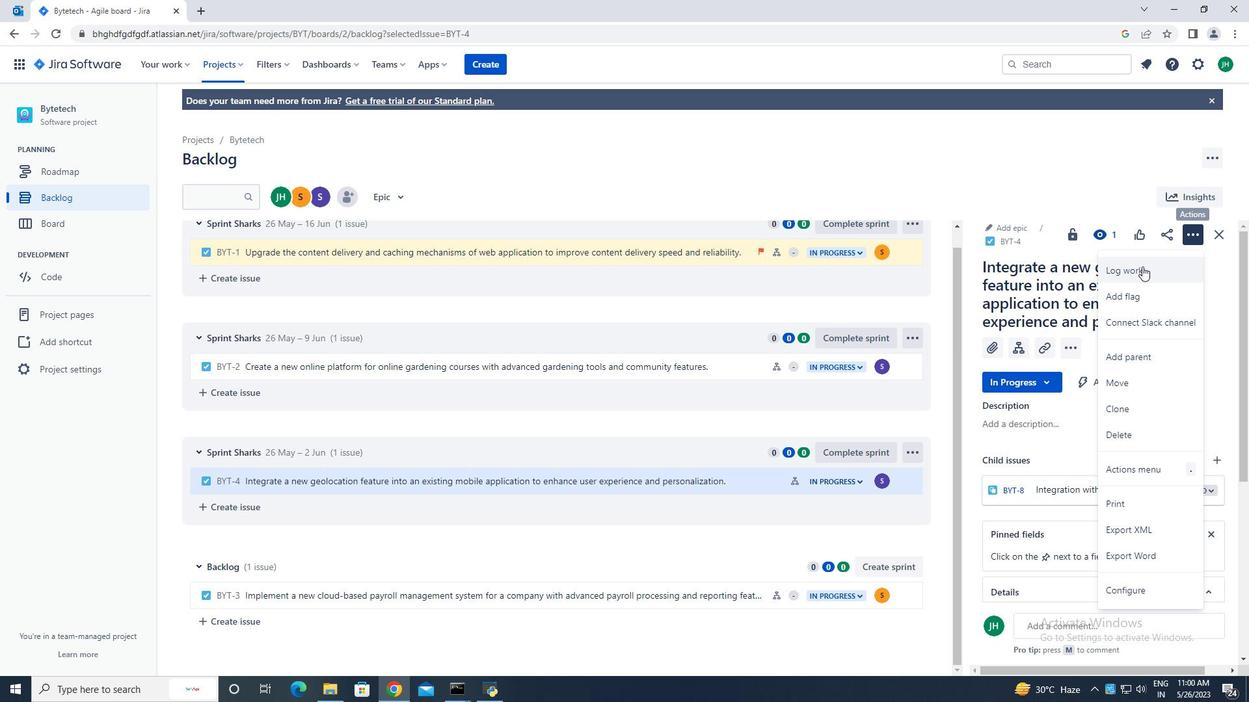 
Action: Mouse pressed left at (1140, 269)
Screenshot: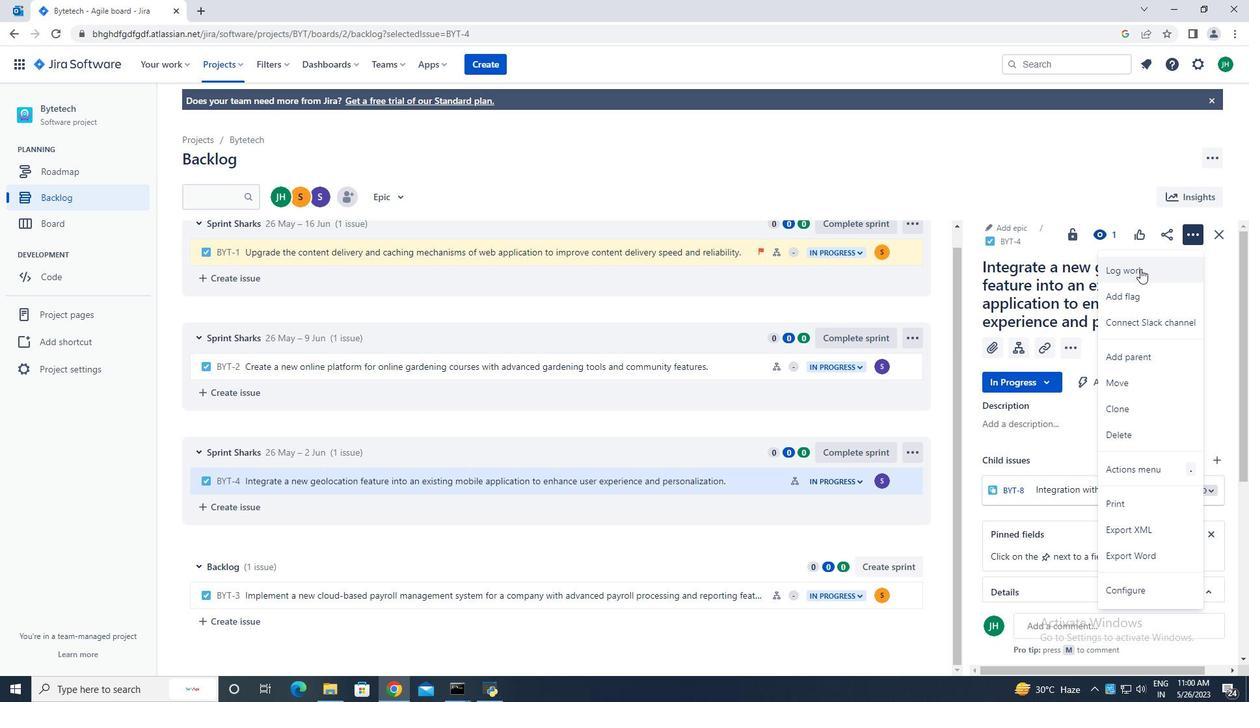
Action: Mouse moved to (538, 193)
Screenshot: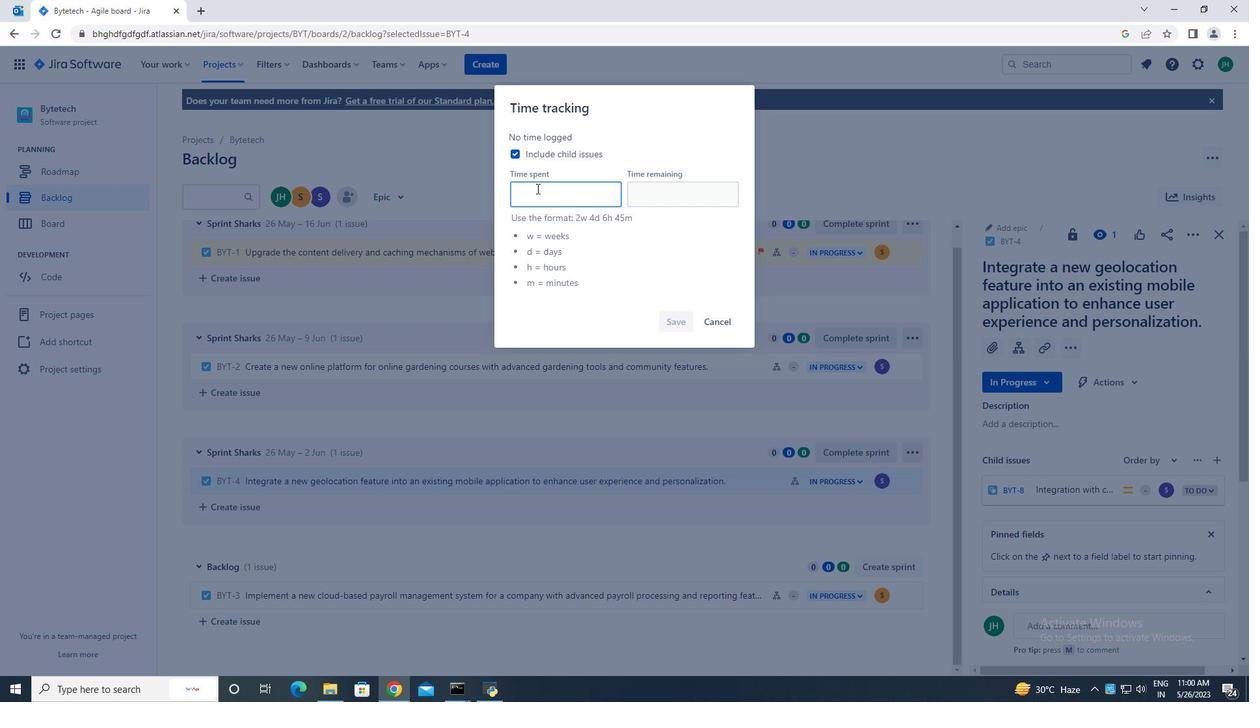 
Action: Key pressed 5w<Key.space>2d<Key.space>17h<Key.space>40m
Screenshot: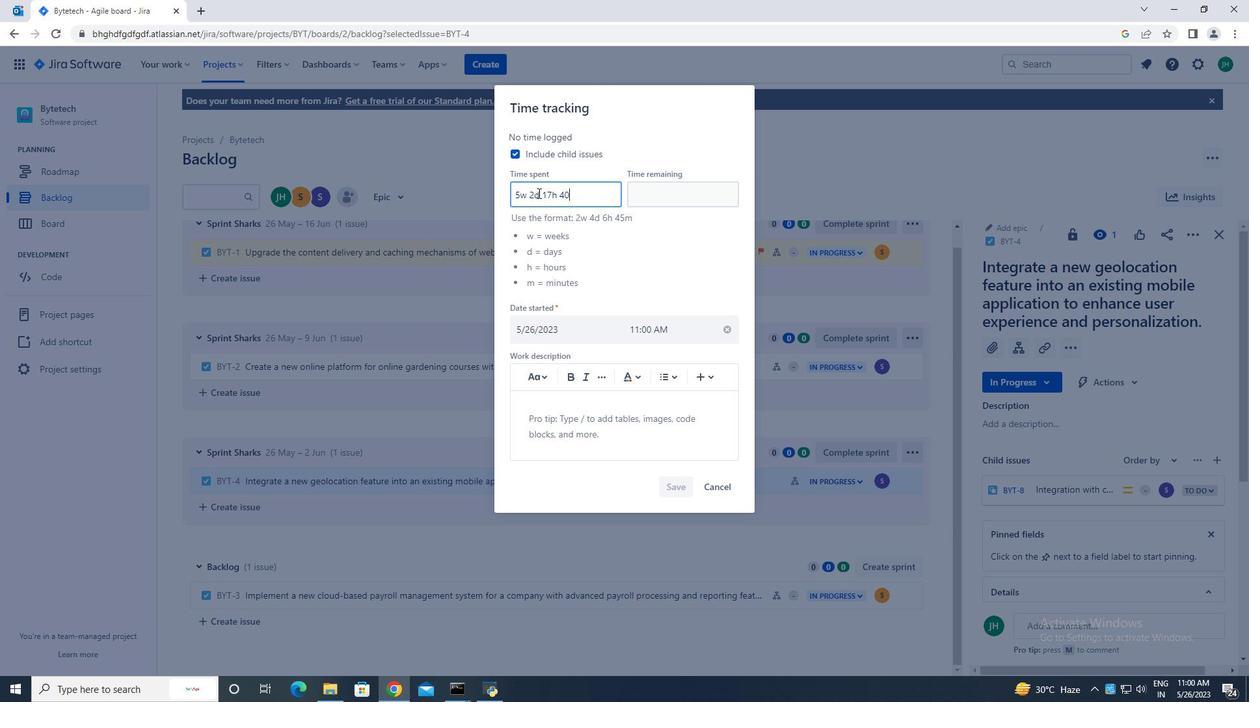 
Action: Mouse moved to (663, 195)
Screenshot: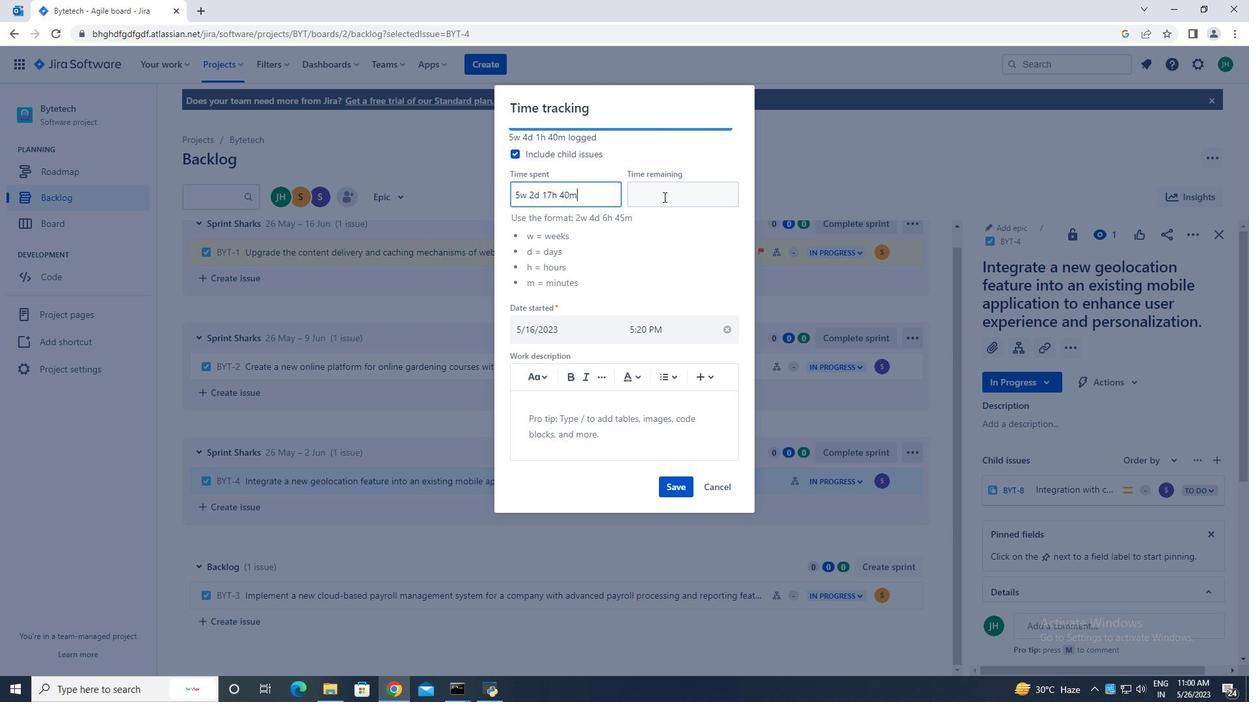
Action: Mouse pressed left at (663, 195)
Screenshot: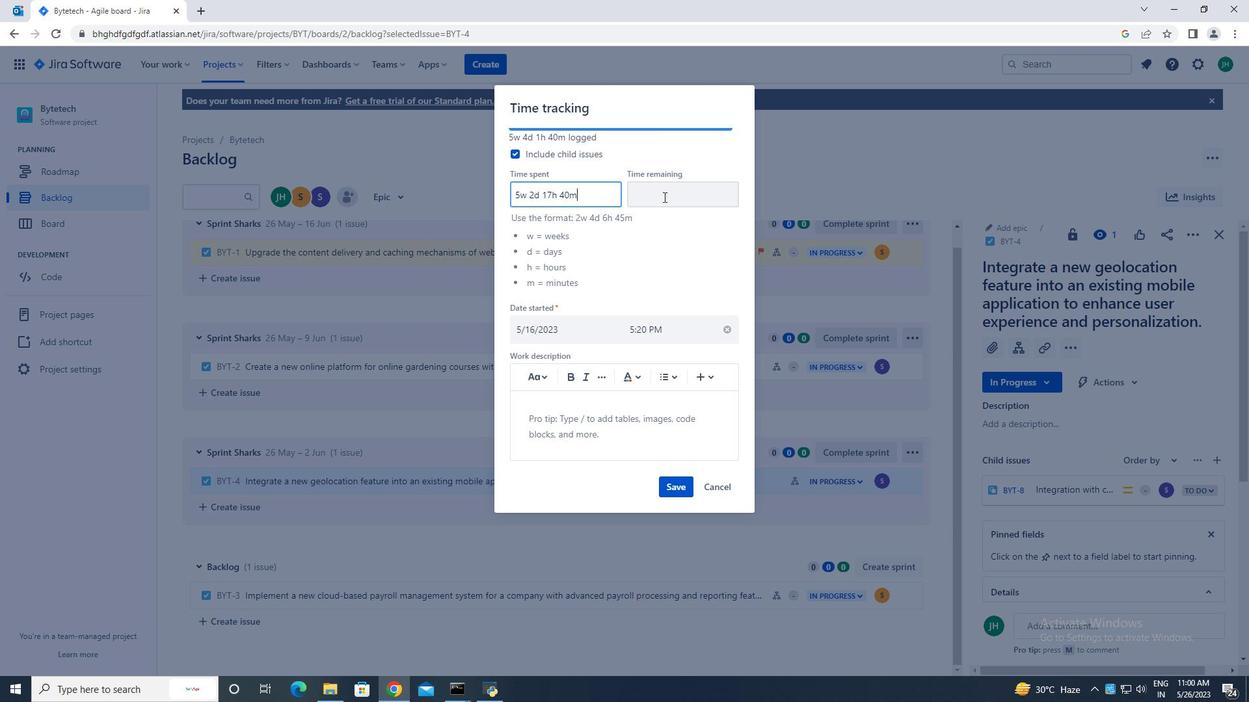 
Action: Key pressed 1w<Key.space>3d<Key.space>22h<Key.space>20m
Screenshot: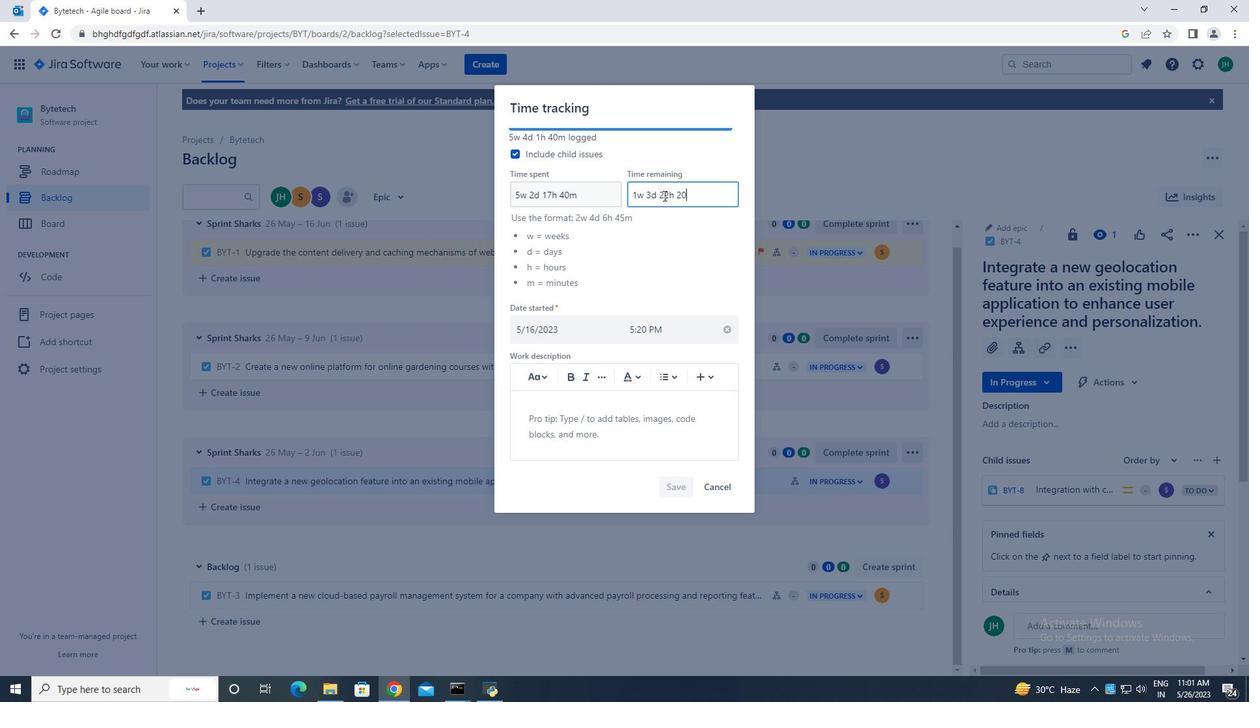 
Action: Mouse moved to (680, 484)
Screenshot: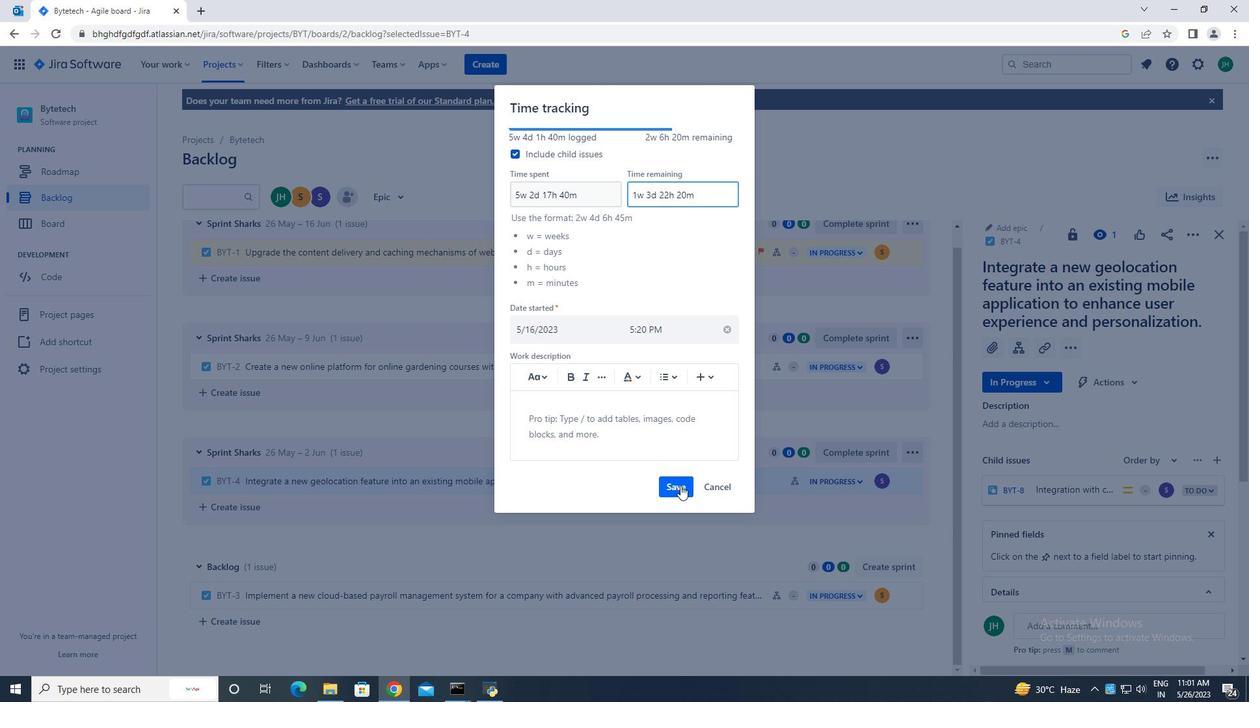 
Action: Mouse pressed left at (680, 484)
Screenshot: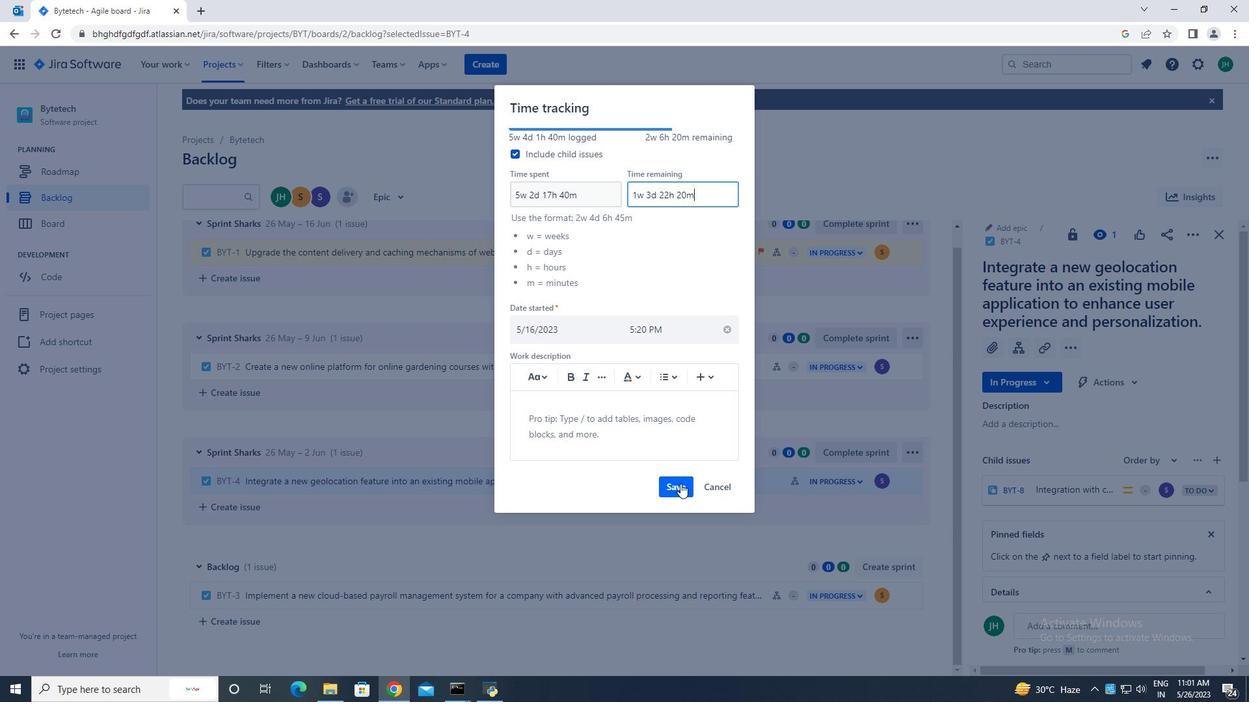 
Action: Mouse moved to (908, 479)
Screenshot: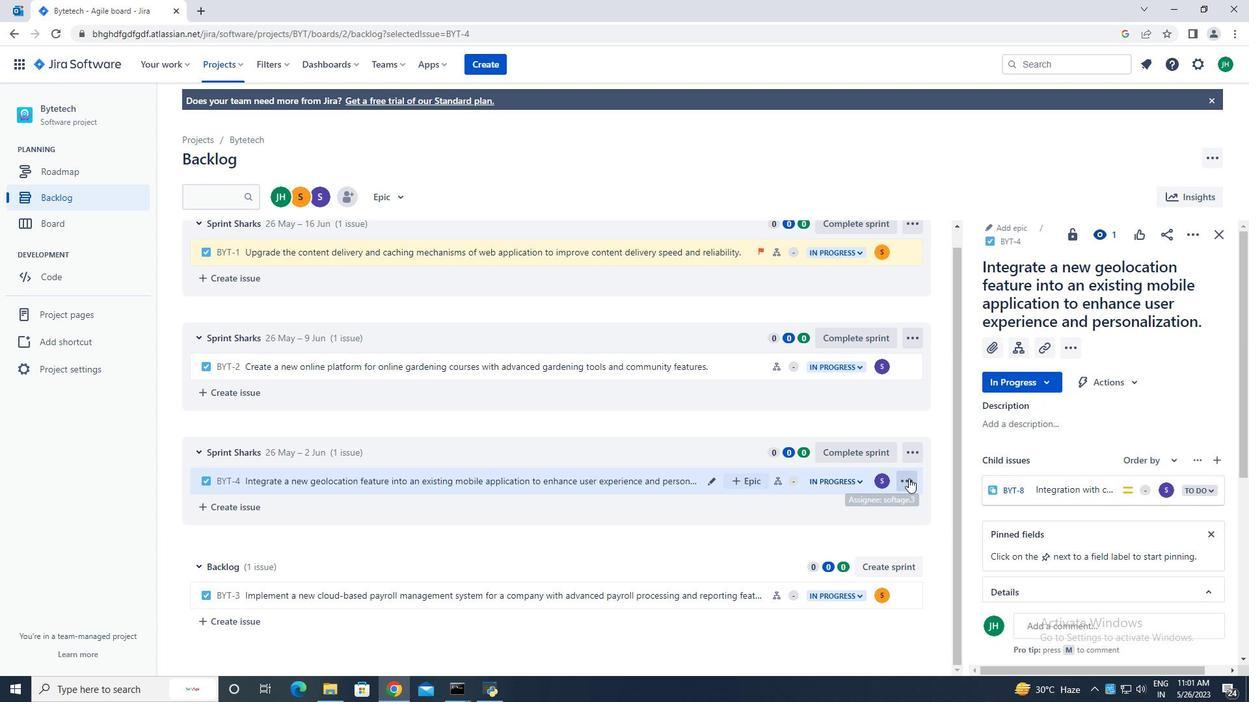 
Action: Mouse pressed left at (908, 479)
Screenshot: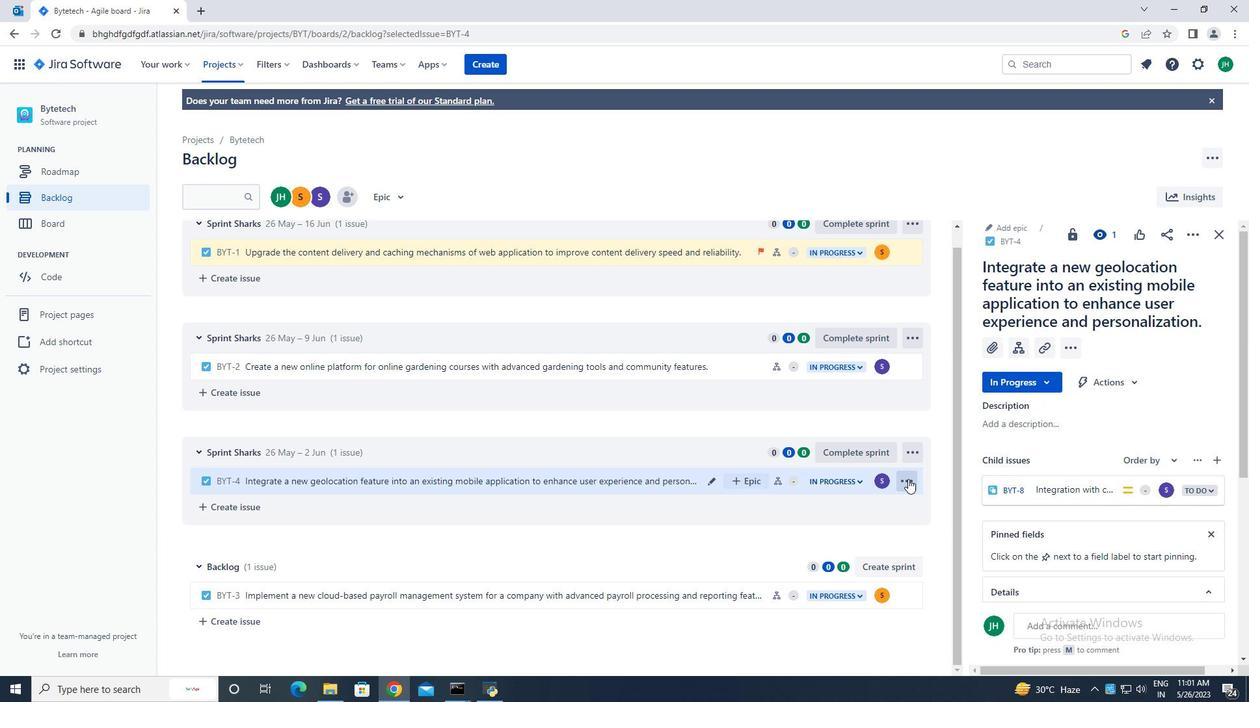 
Action: Mouse moved to (861, 451)
Screenshot: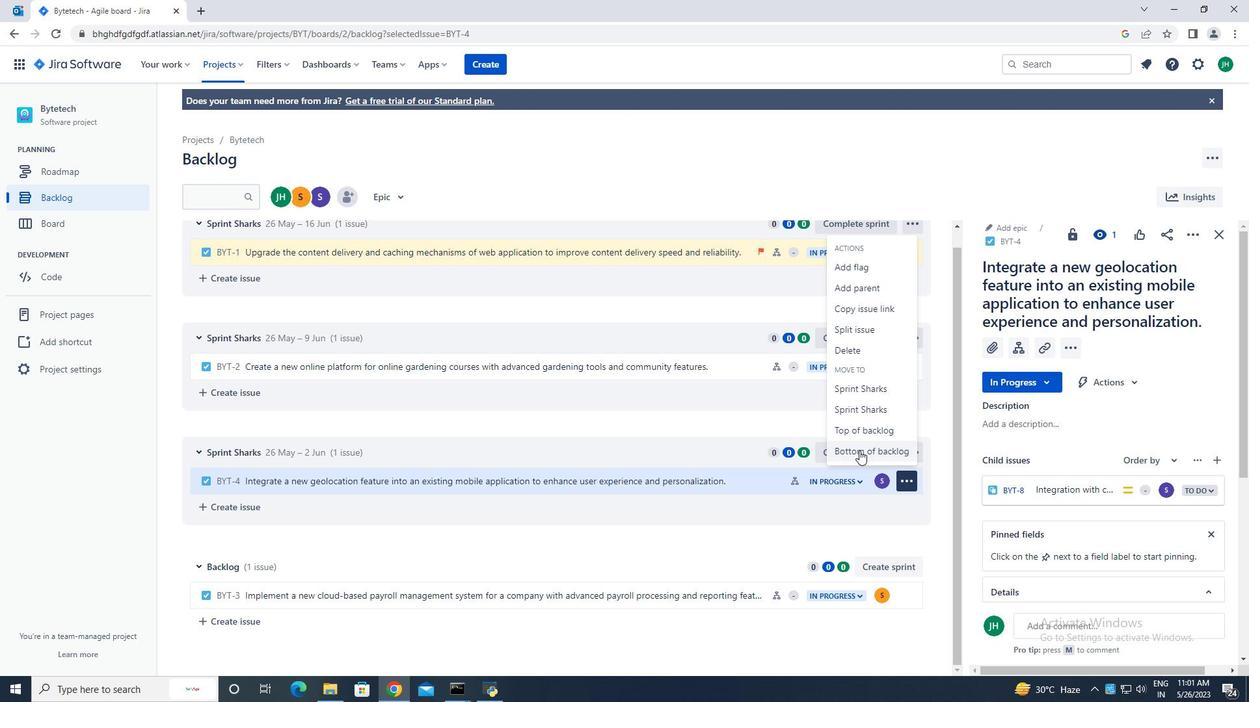 
Action: Mouse pressed left at (861, 451)
Screenshot: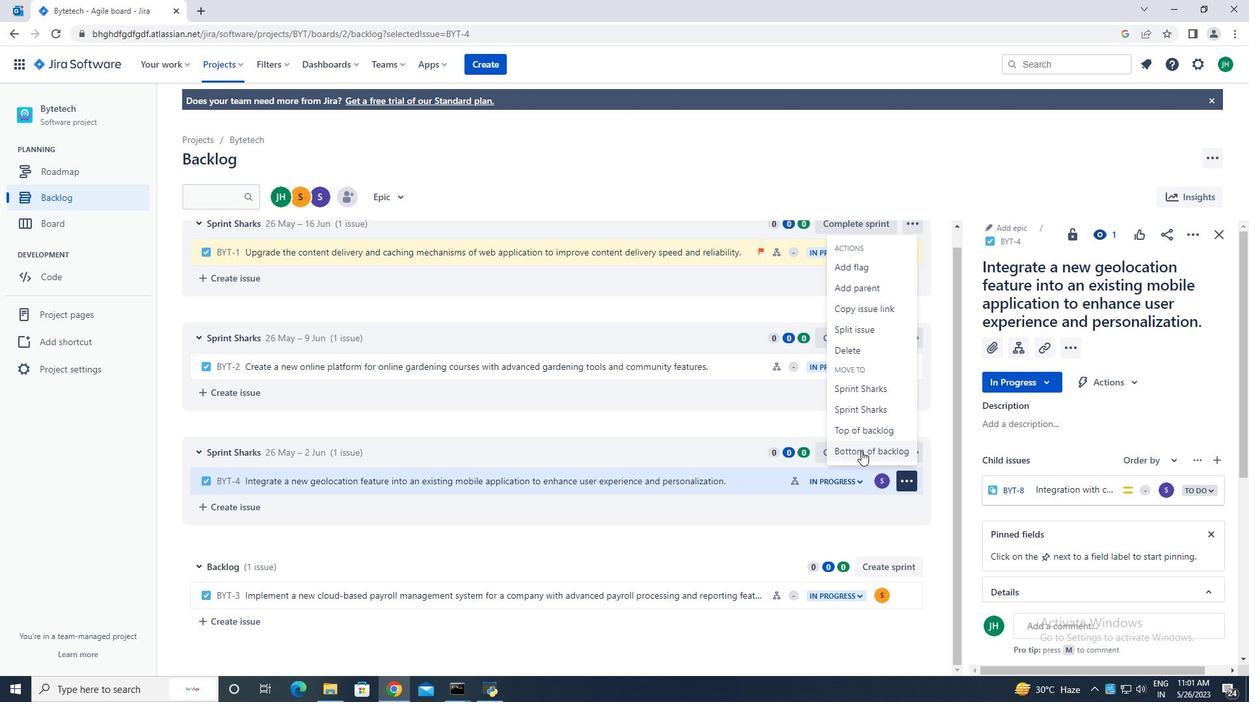 
Action: Mouse moved to (679, 213)
Screenshot: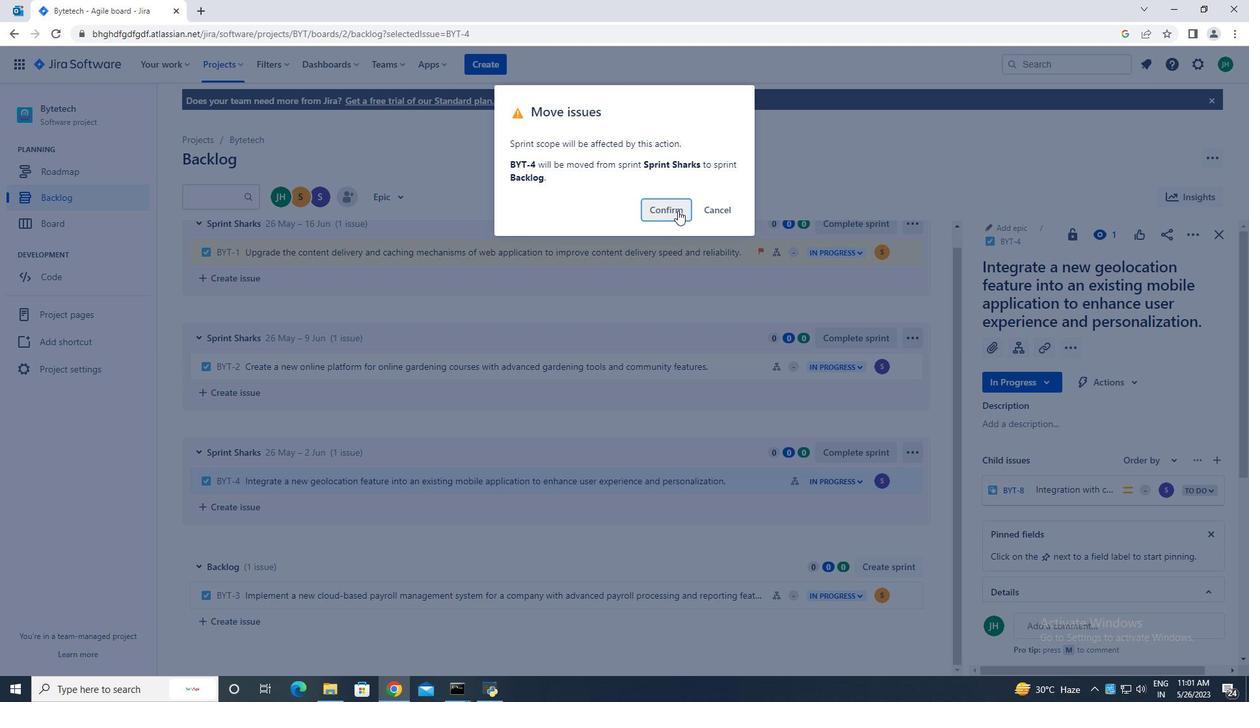 
Action: Mouse pressed left at (679, 213)
Screenshot: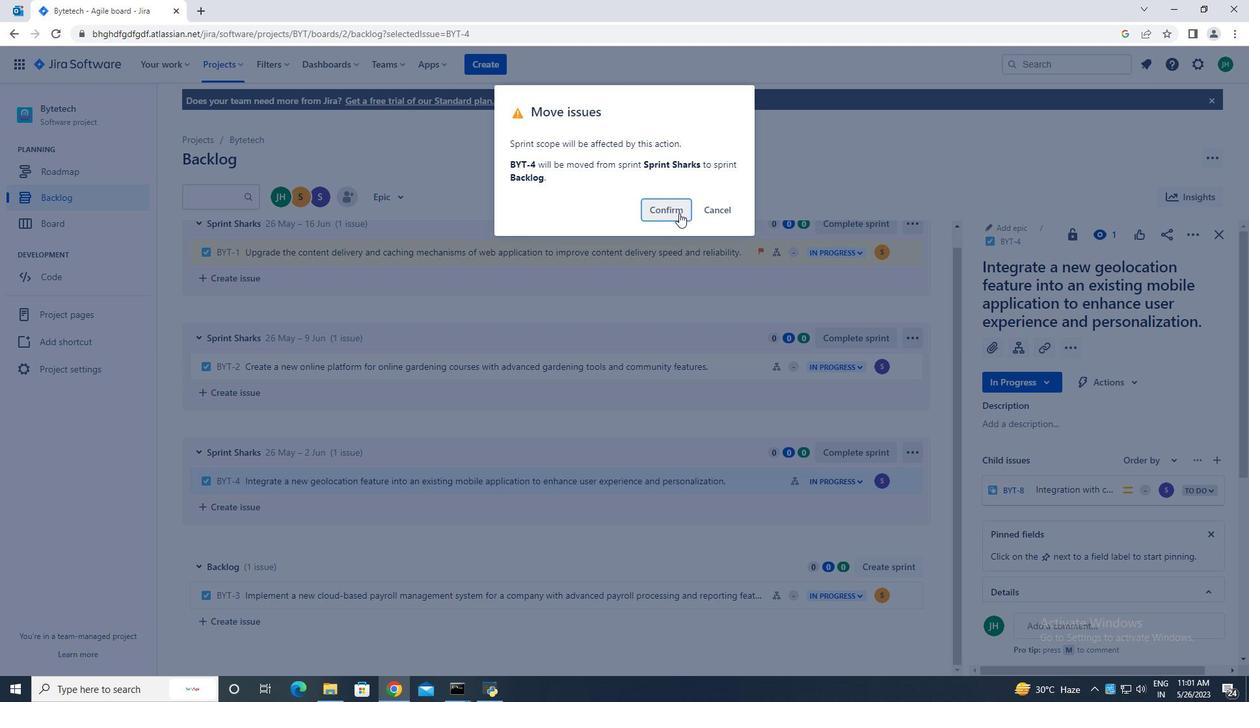 
Action: Mouse moved to (1221, 236)
Screenshot: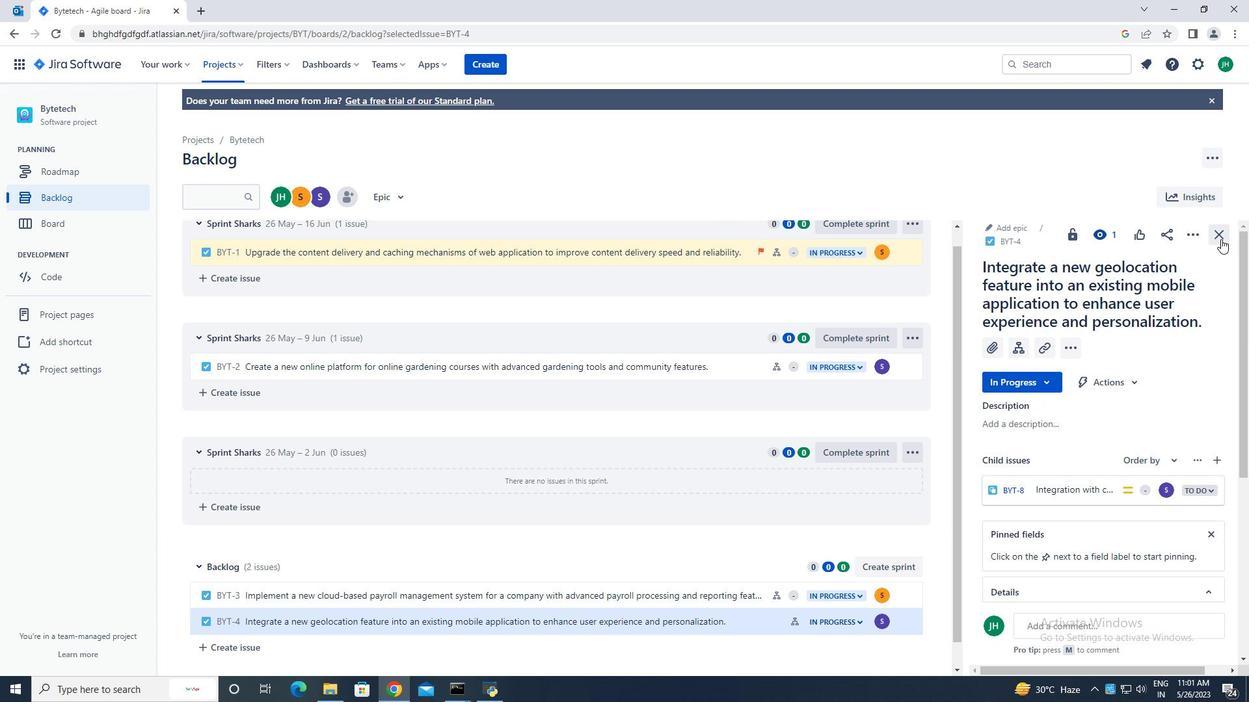 
Action: Mouse pressed left at (1221, 236)
Screenshot: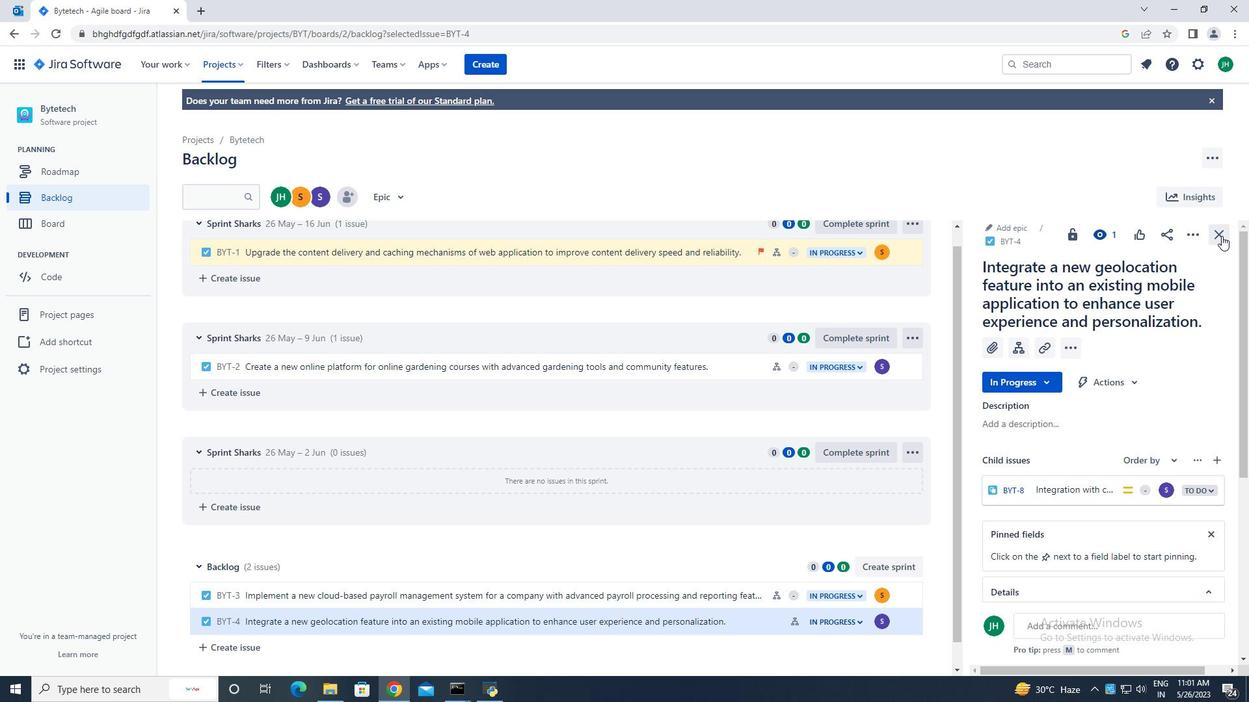 
Action: Mouse moved to (401, 202)
Screenshot: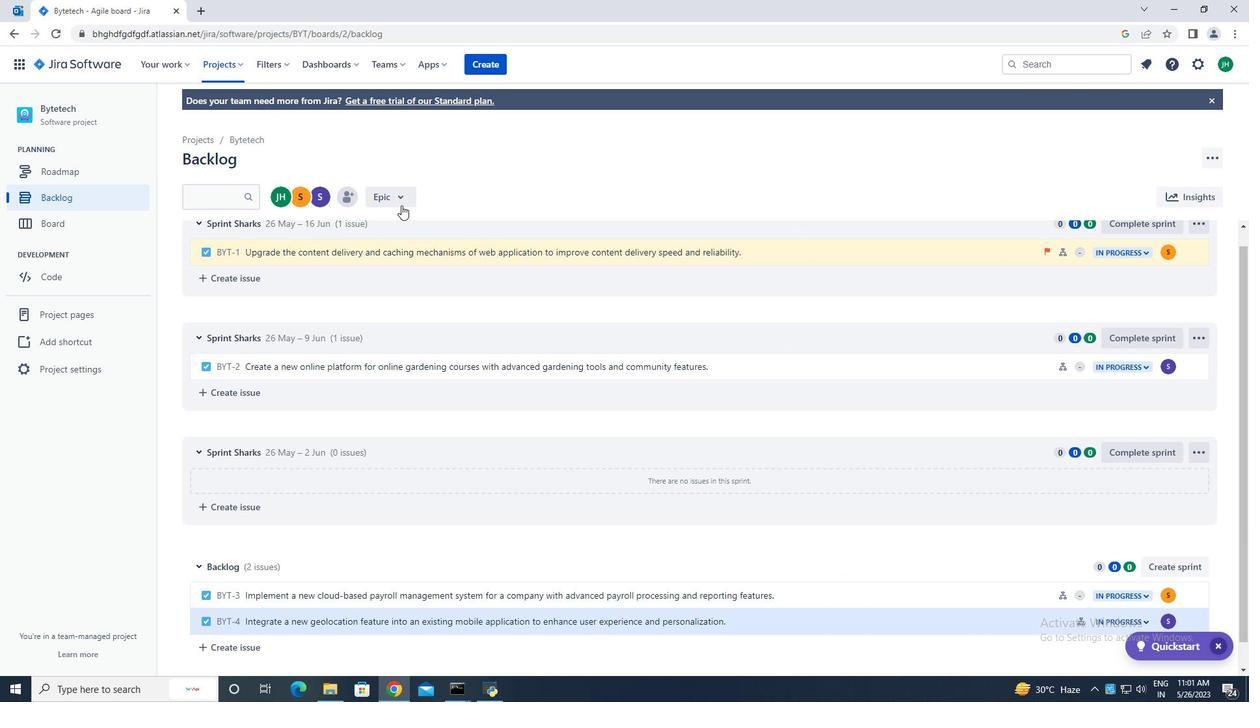 
Action: Mouse pressed left at (401, 202)
Screenshot: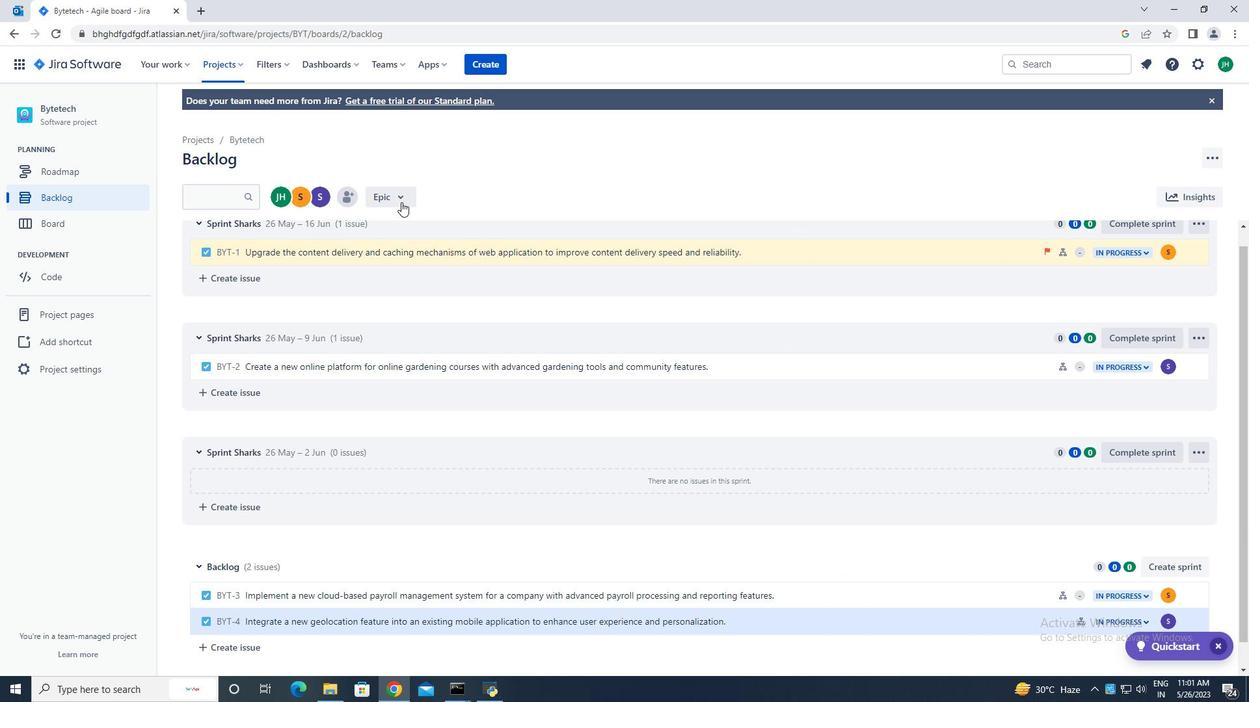 
Action: Mouse moved to (428, 253)
Screenshot: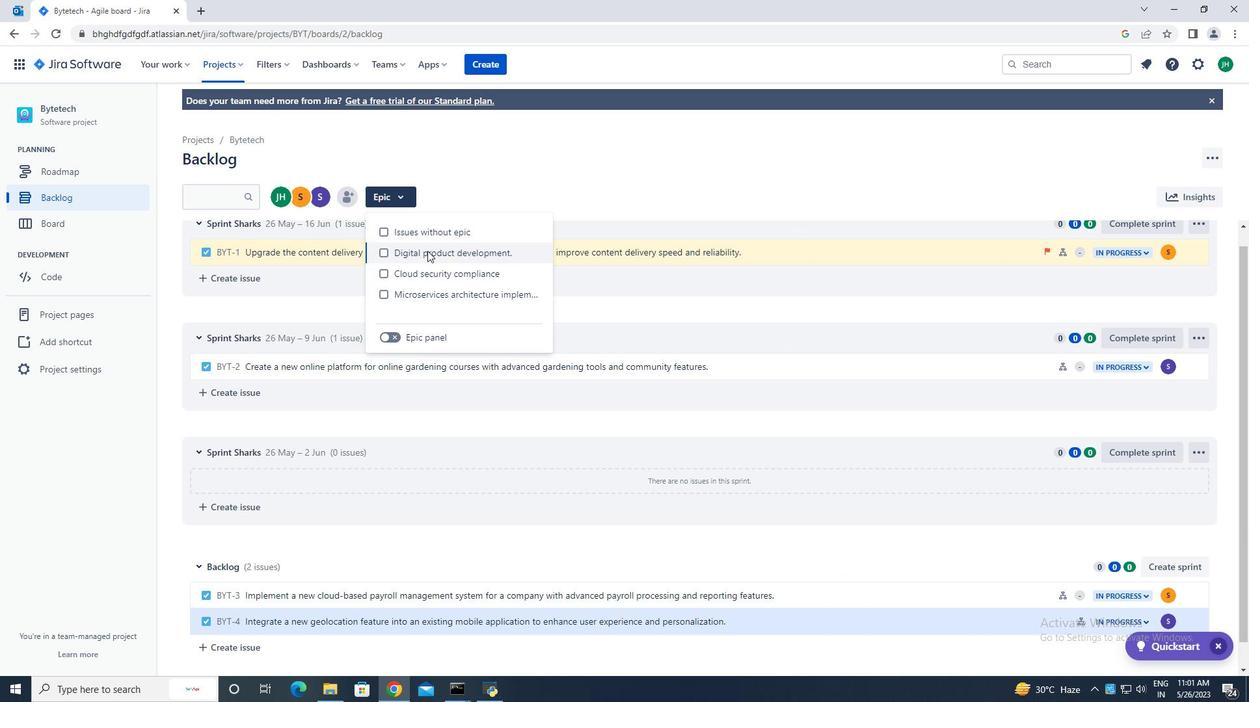 
Action: Mouse pressed left at (428, 253)
Screenshot: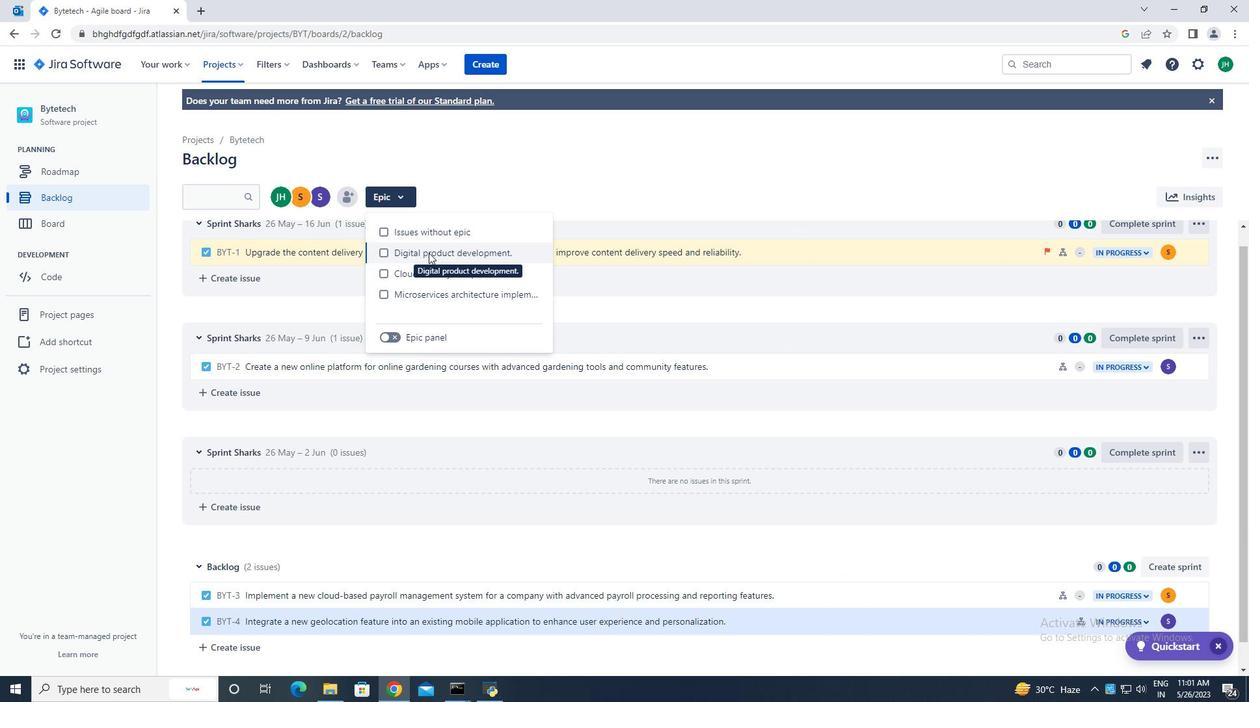 
Action: Mouse moved to (510, 134)
Screenshot: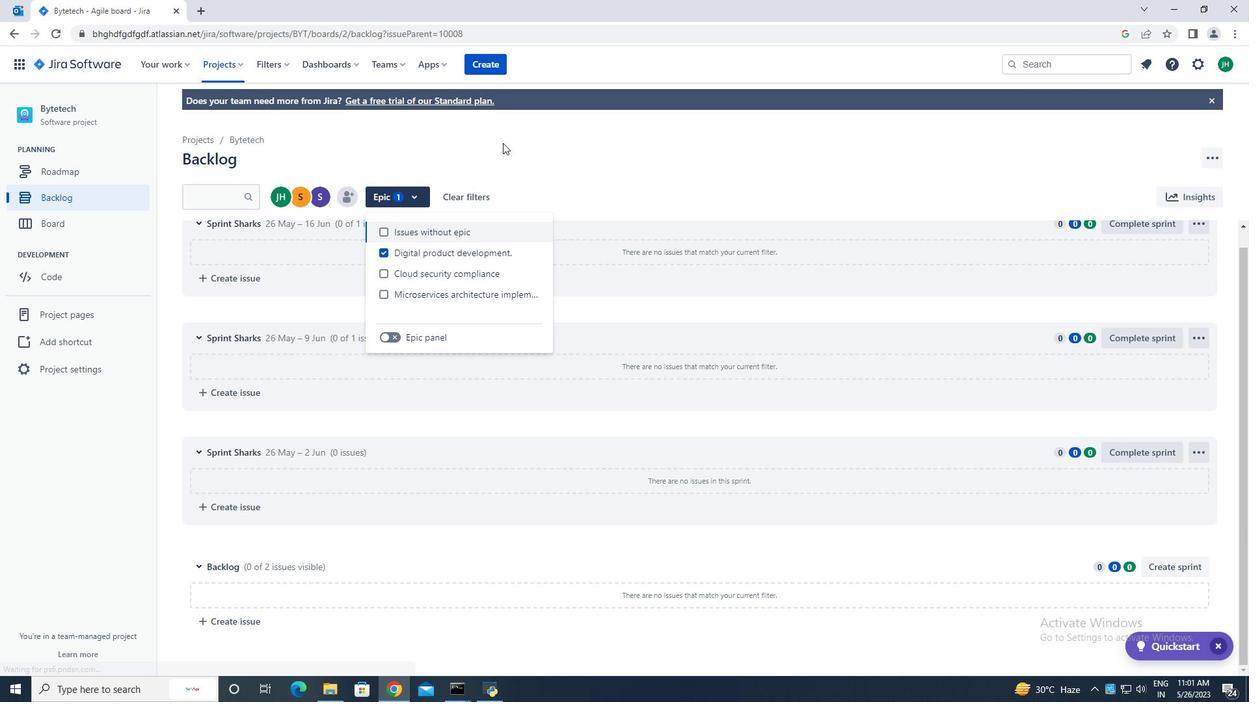 
Action: Mouse pressed left at (510, 134)
Screenshot: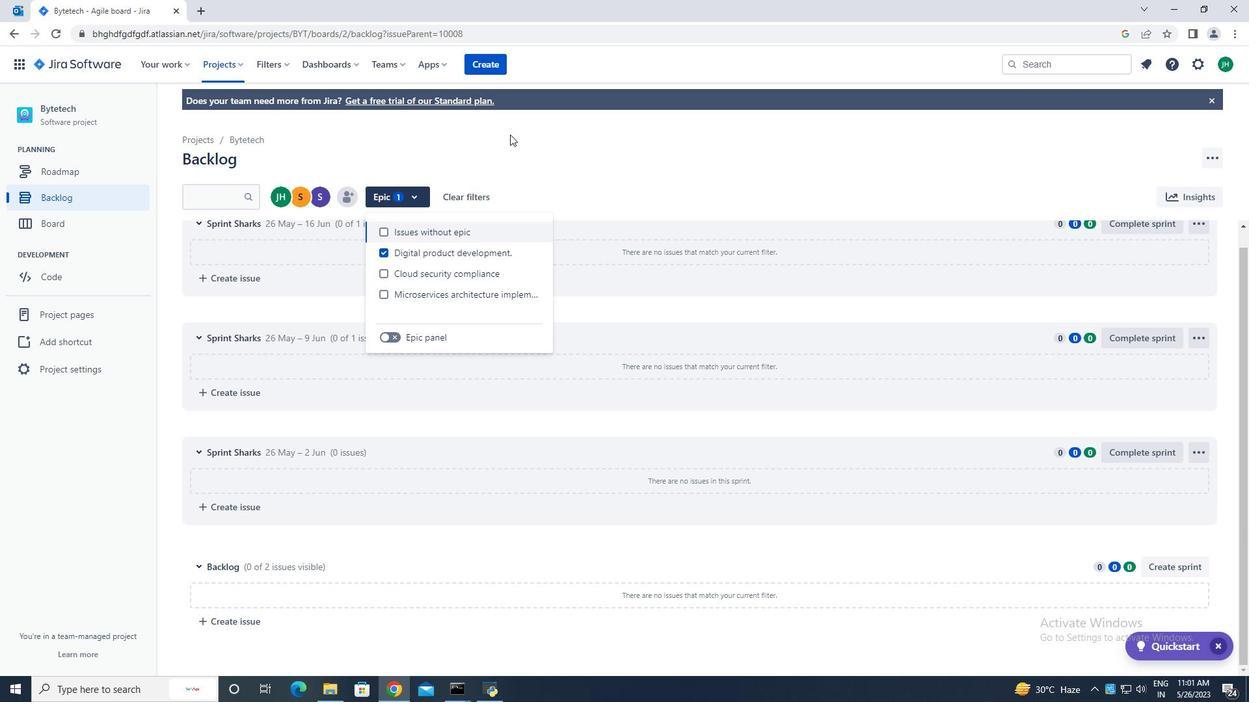 
